 Task: Add Sprouts Organic Taco Seasoning Mix to the cart.
Action: Mouse pressed left at (27, 109)
Screenshot: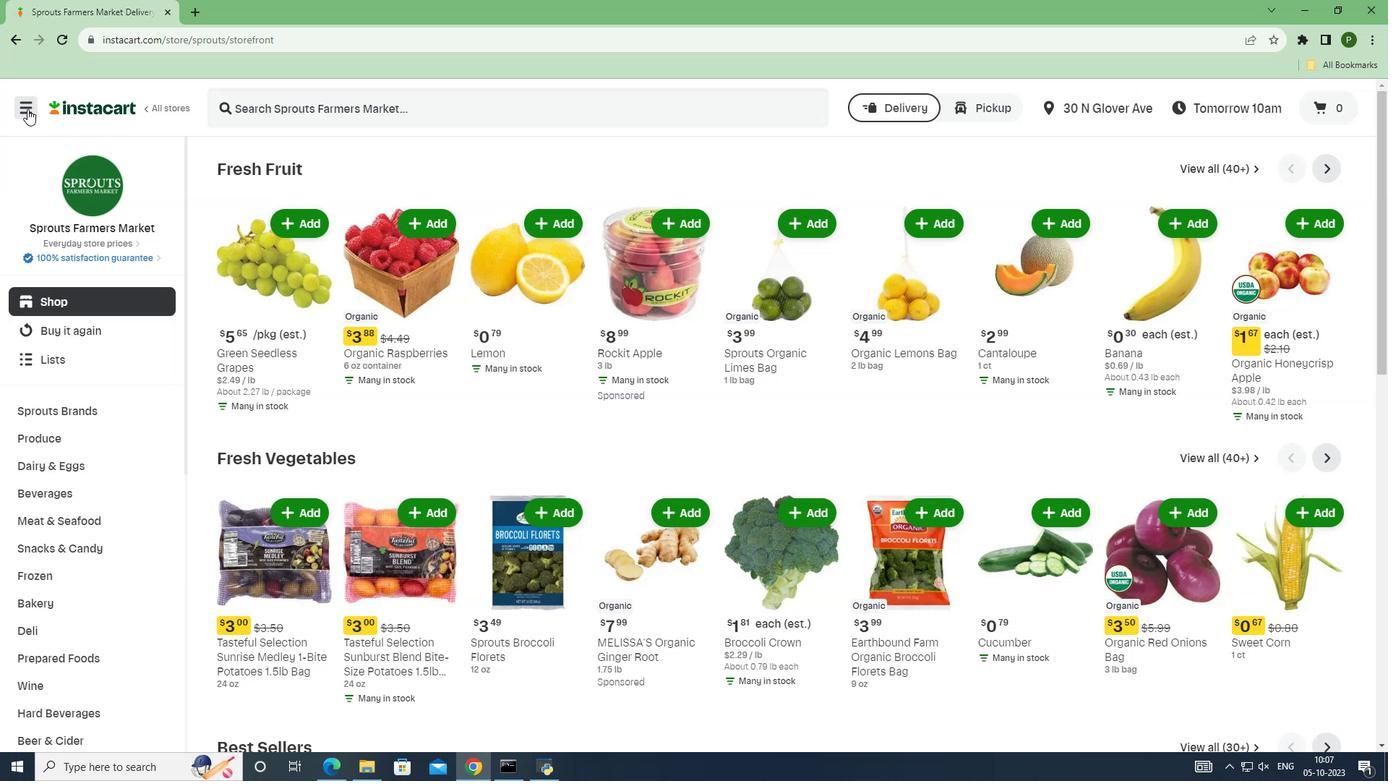 
Action: Mouse moved to (76, 409)
Screenshot: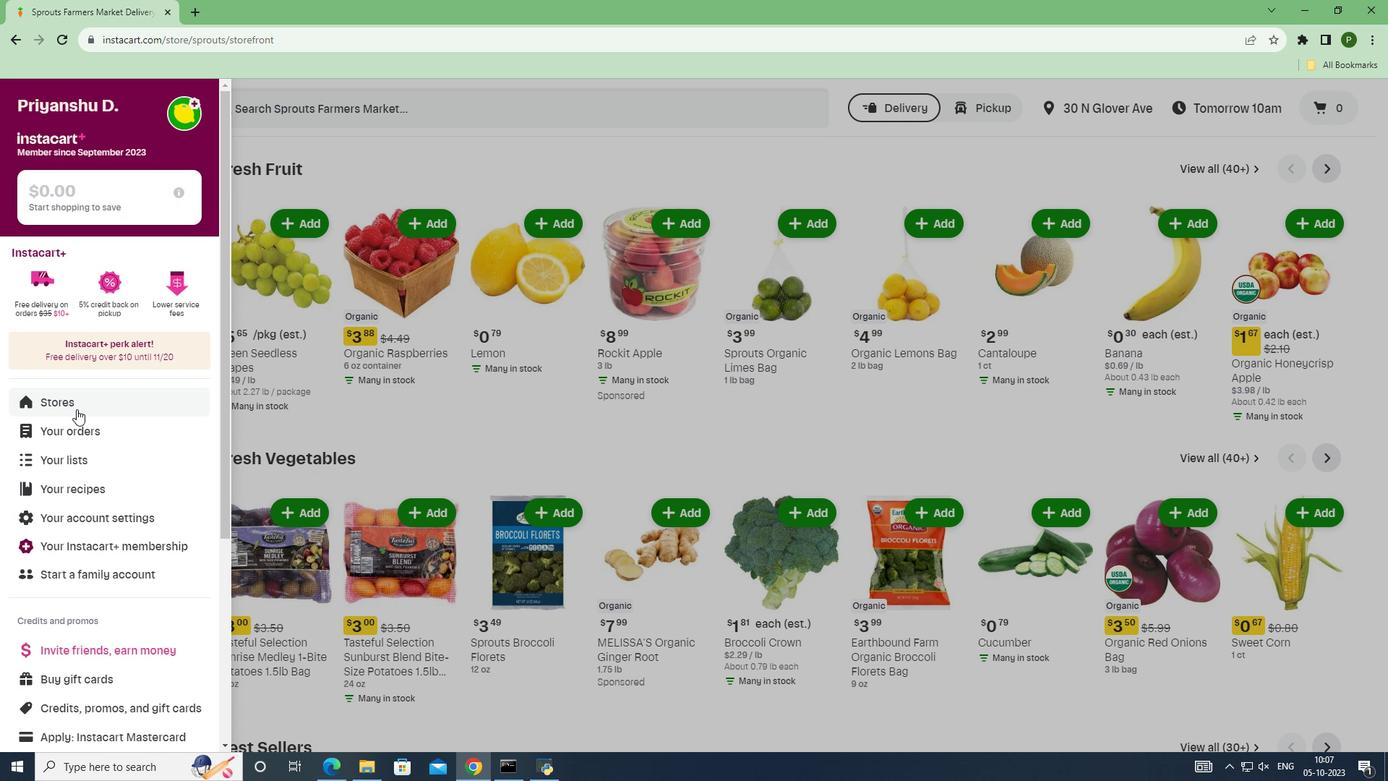 
Action: Mouse pressed left at (76, 409)
Screenshot: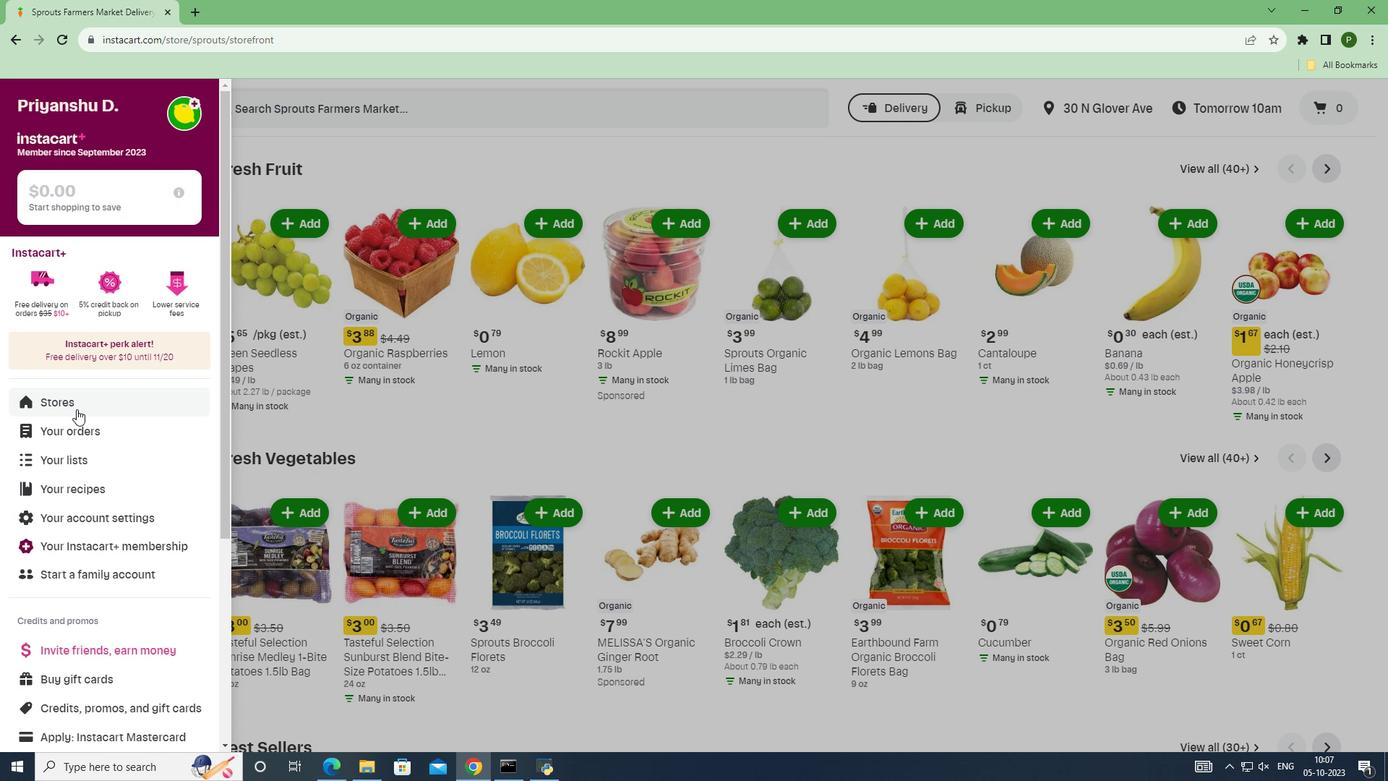 
Action: Mouse moved to (330, 172)
Screenshot: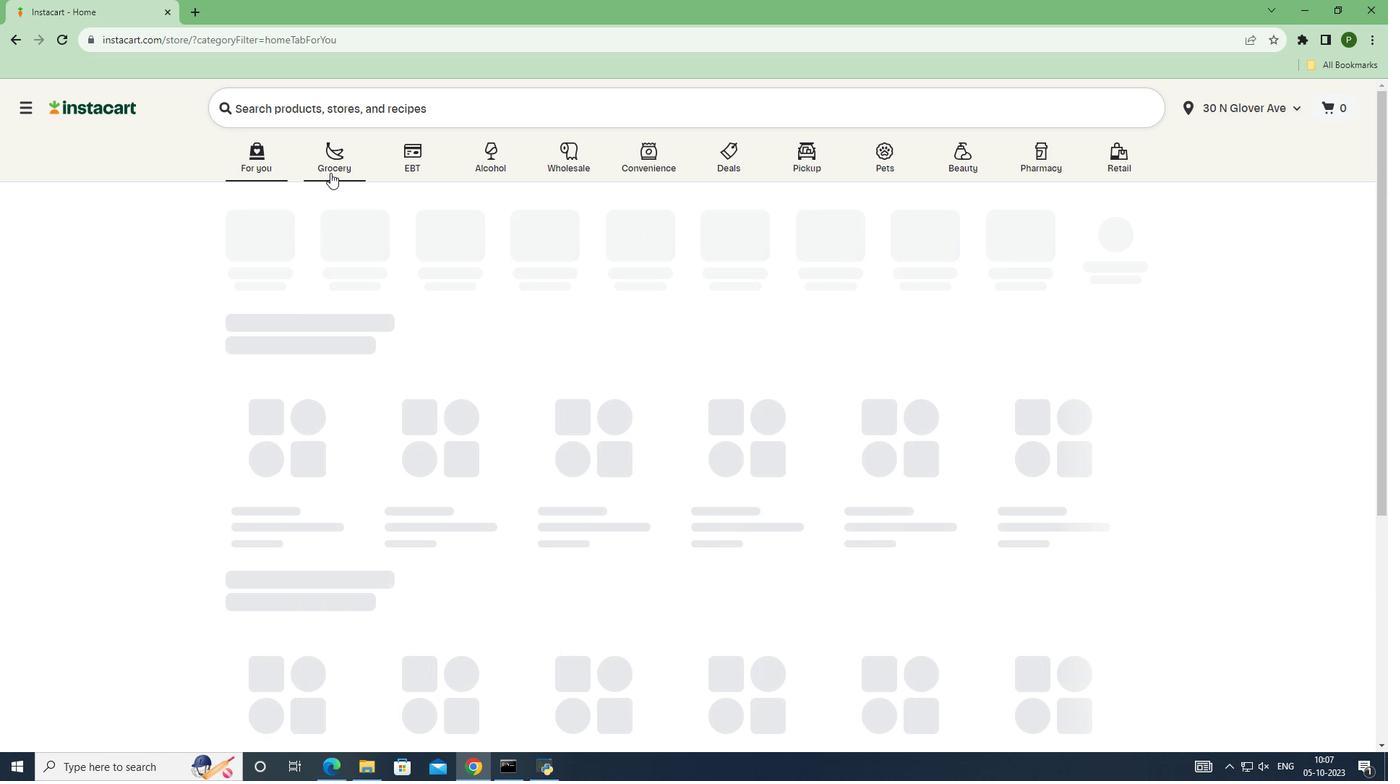 
Action: Mouse pressed left at (330, 172)
Screenshot: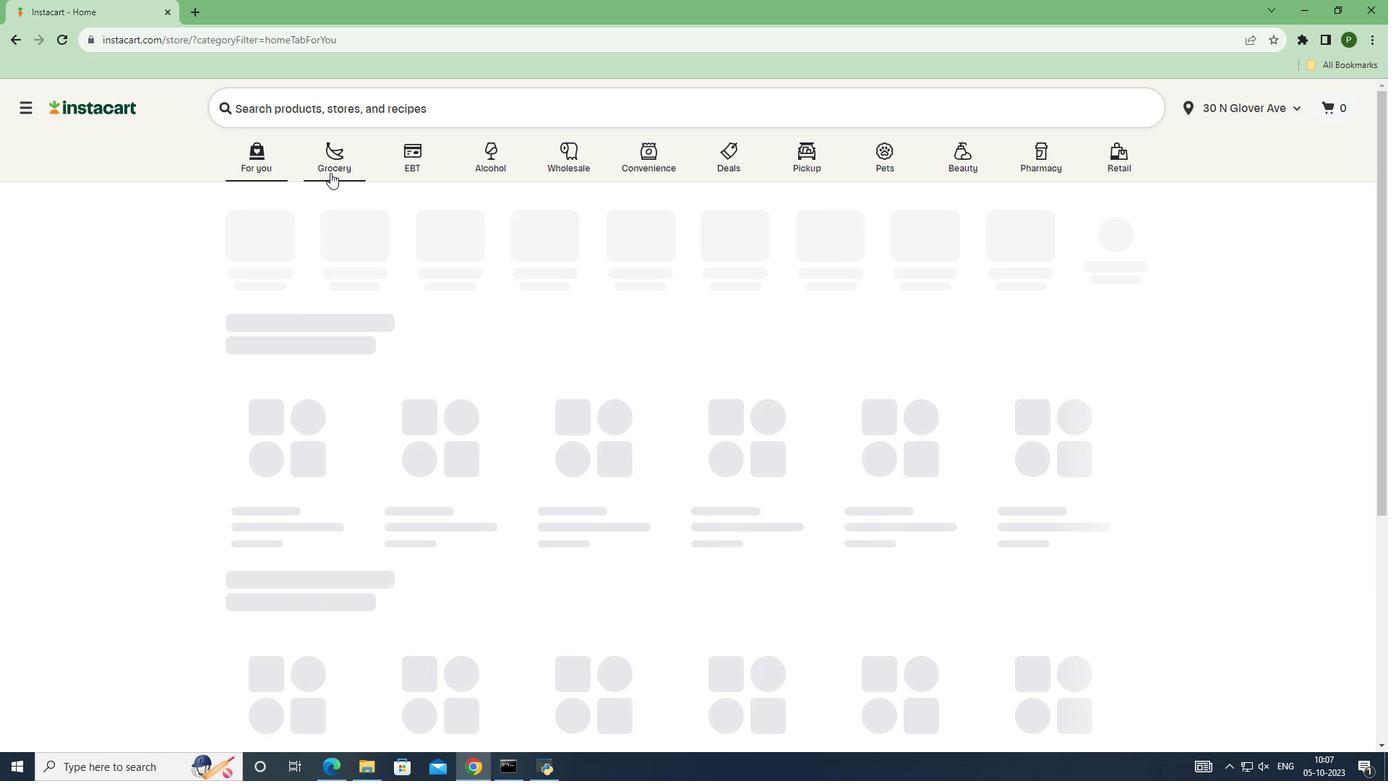 
Action: Mouse moved to (891, 327)
Screenshot: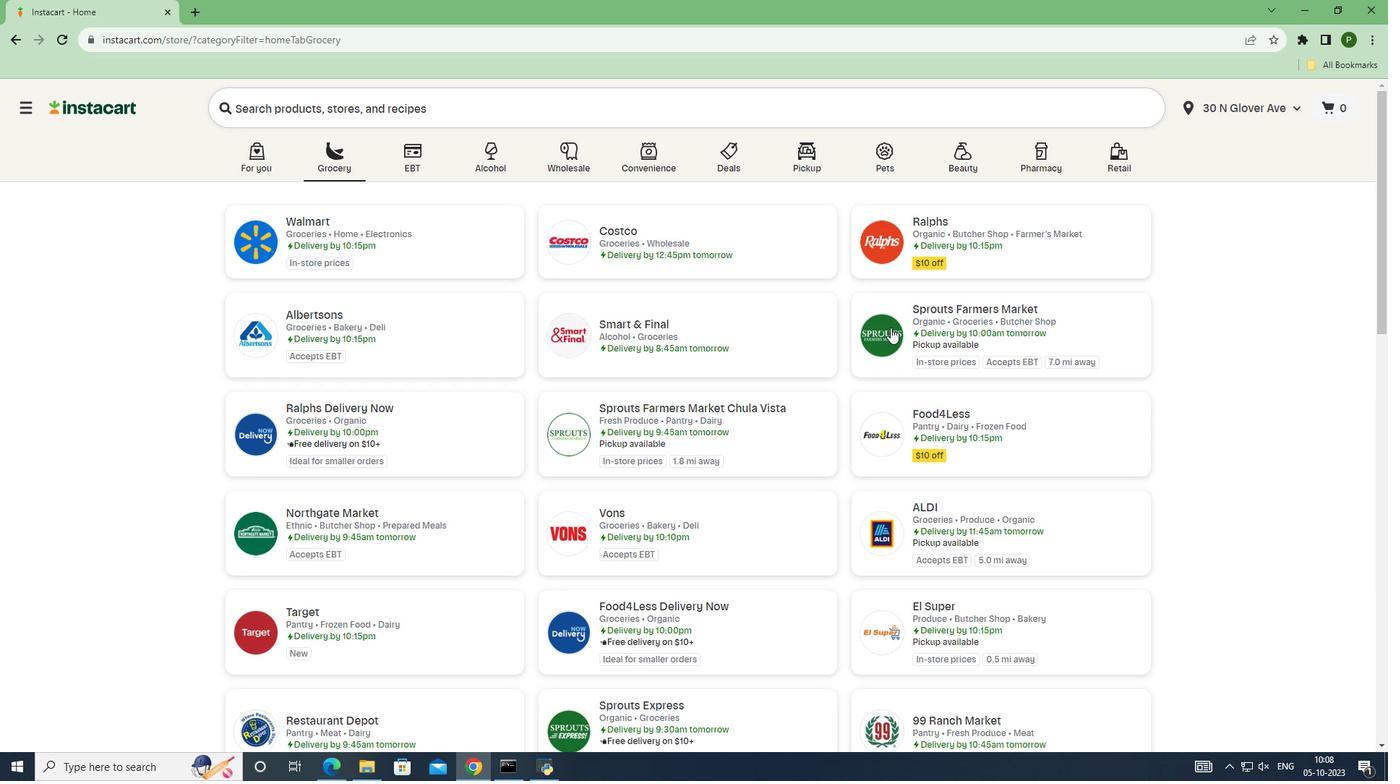 
Action: Mouse pressed left at (891, 327)
Screenshot: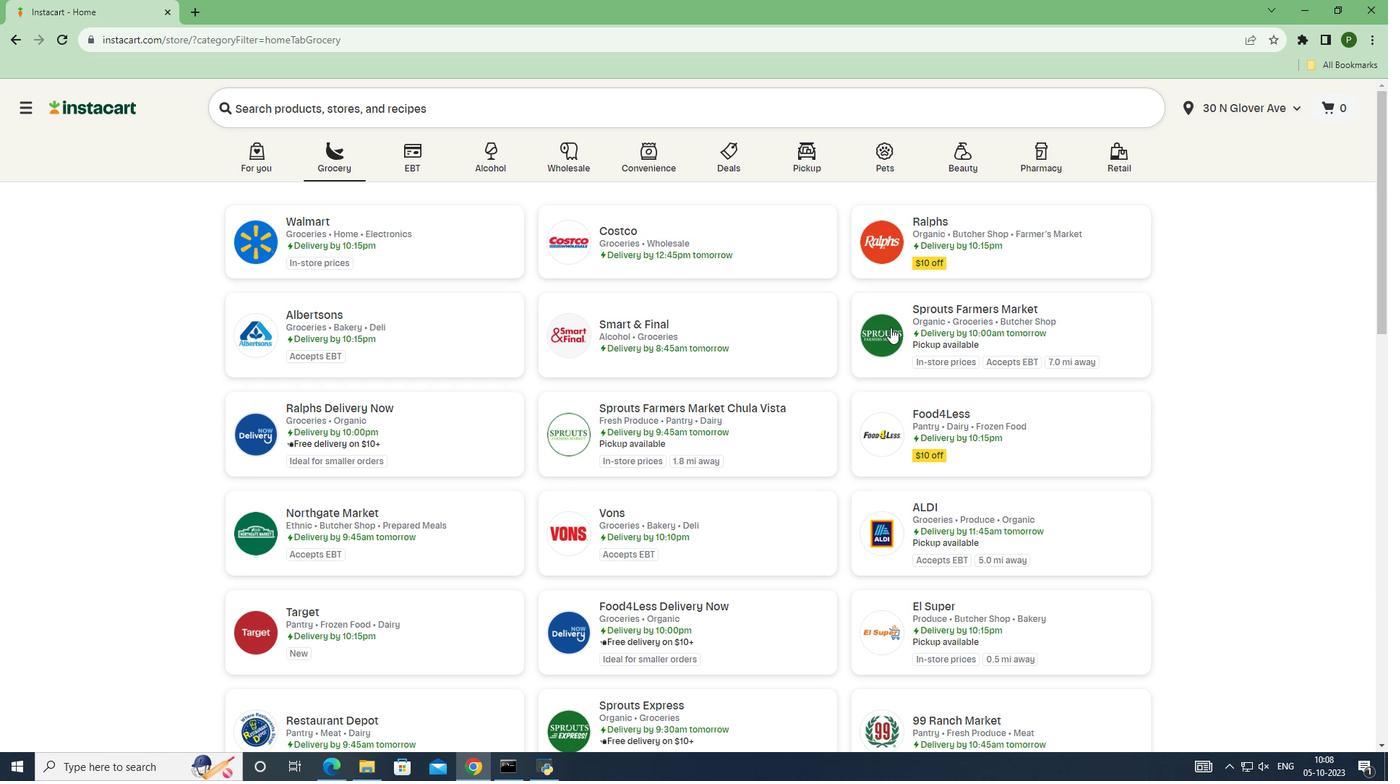 
Action: Mouse moved to (135, 409)
Screenshot: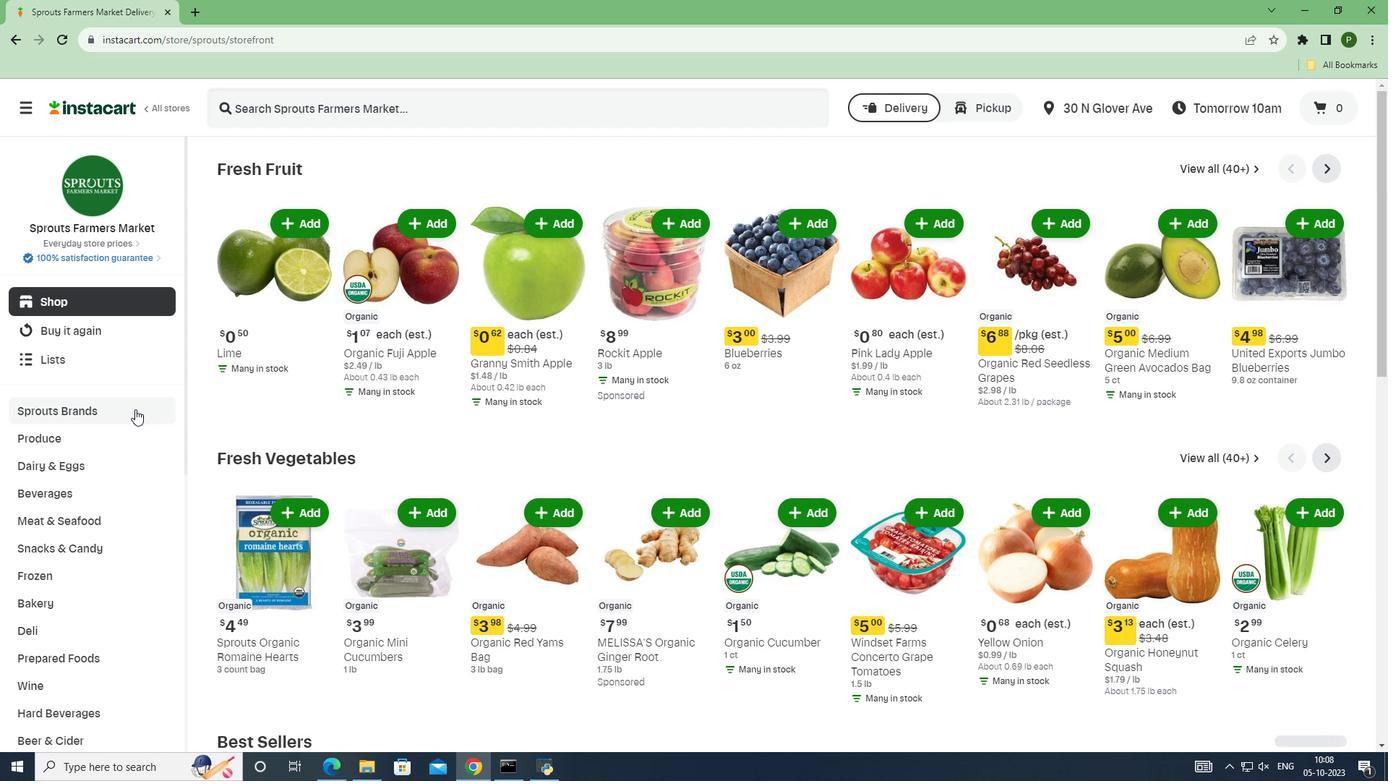 
Action: Mouse pressed left at (135, 409)
Screenshot: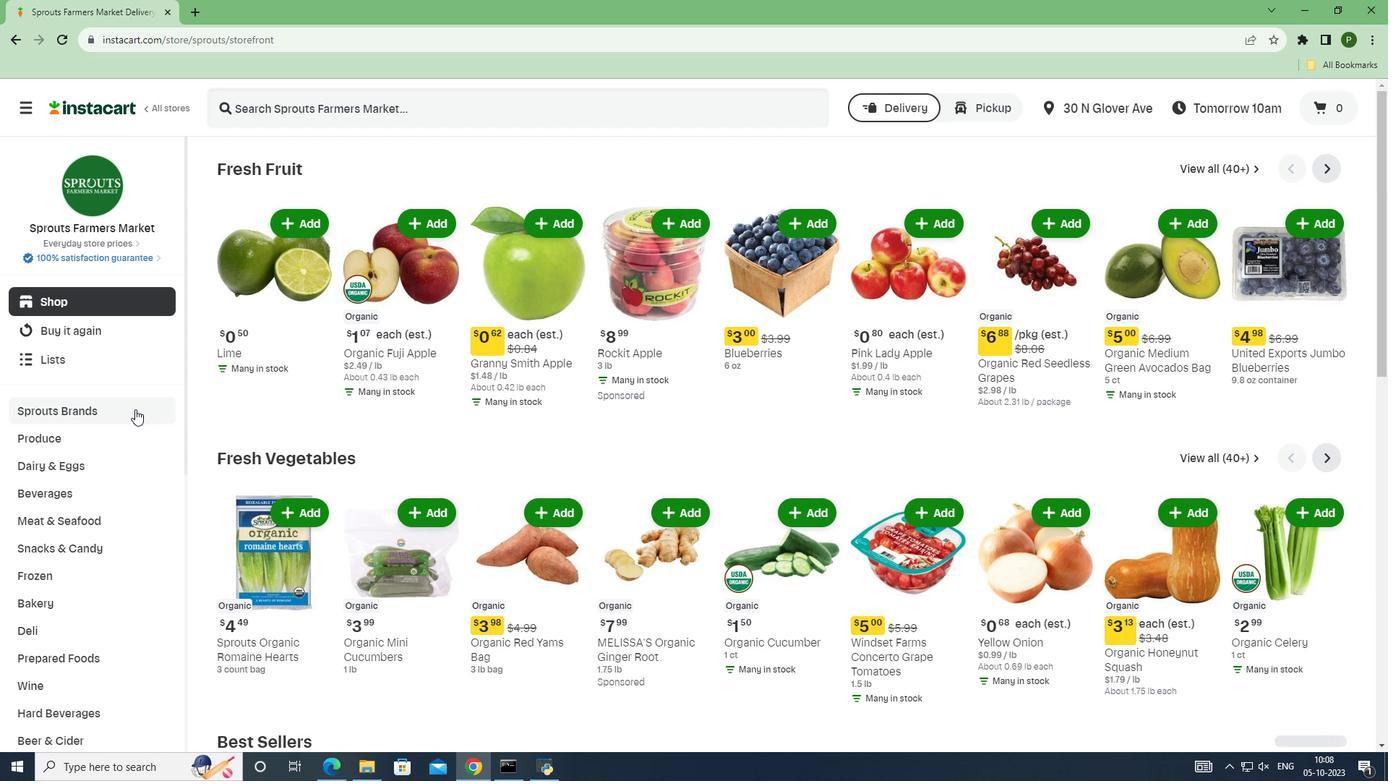
Action: Mouse moved to (96, 518)
Screenshot: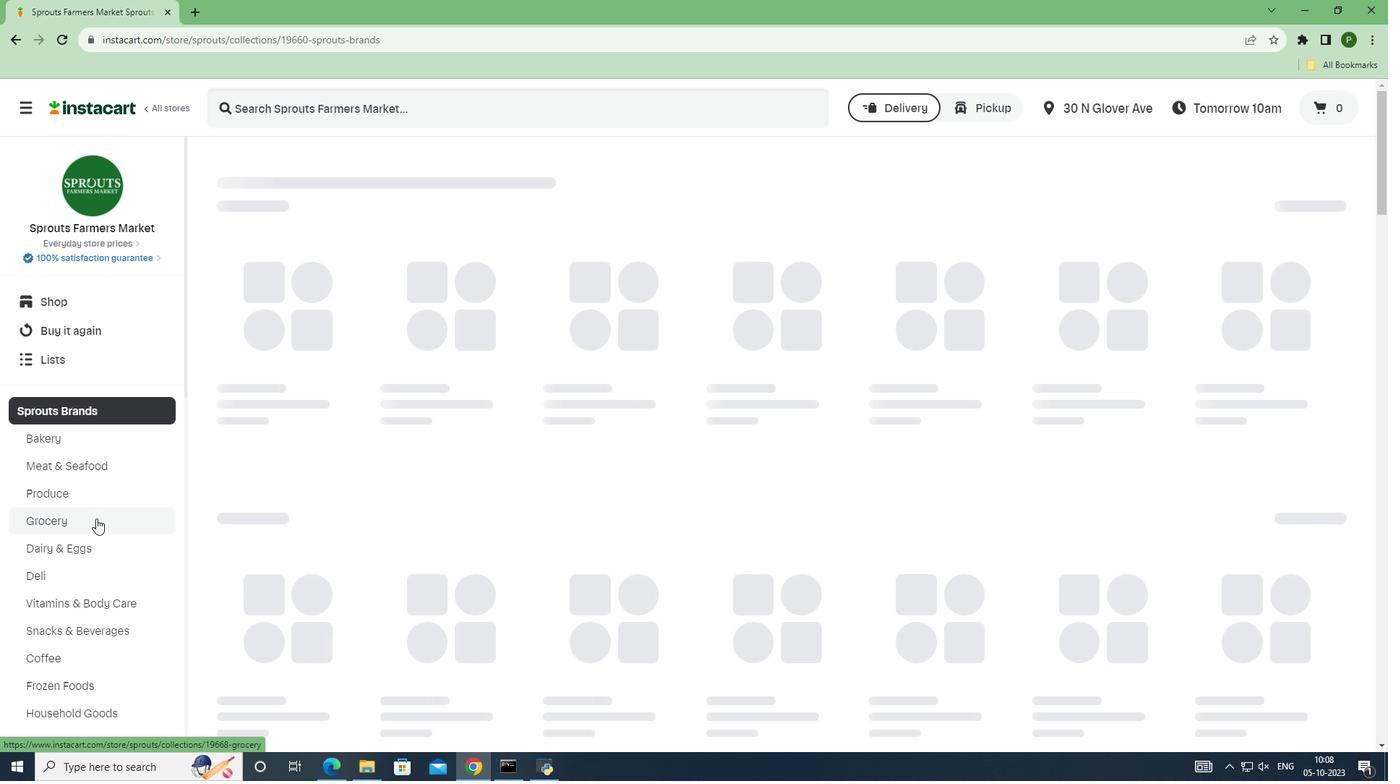
Action: Mouse pressed left at (96, 518)
Screenshot: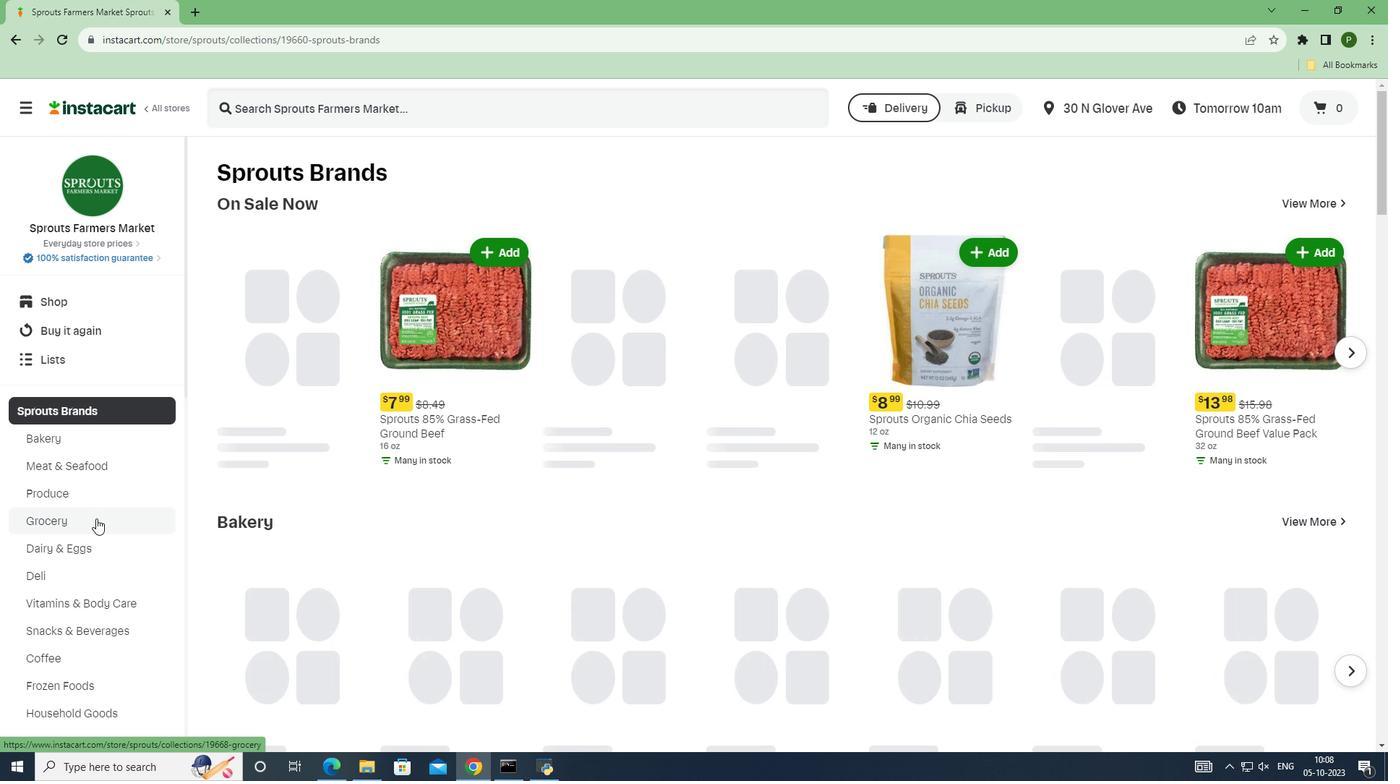 
Action: Mouse moved to (324, 308)
Screenshot: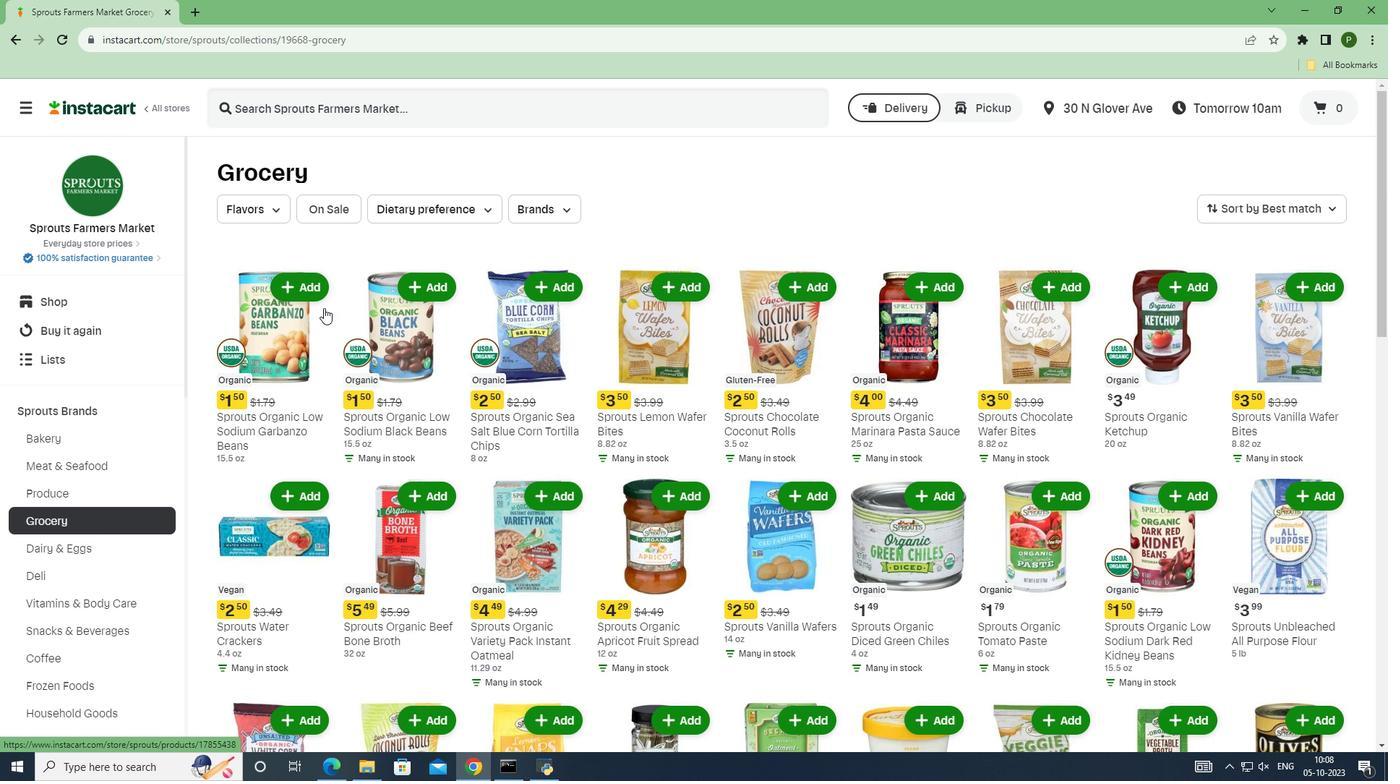
Action: Mouse scrolled (324, 307) with delta (0, 0)
Screenshot: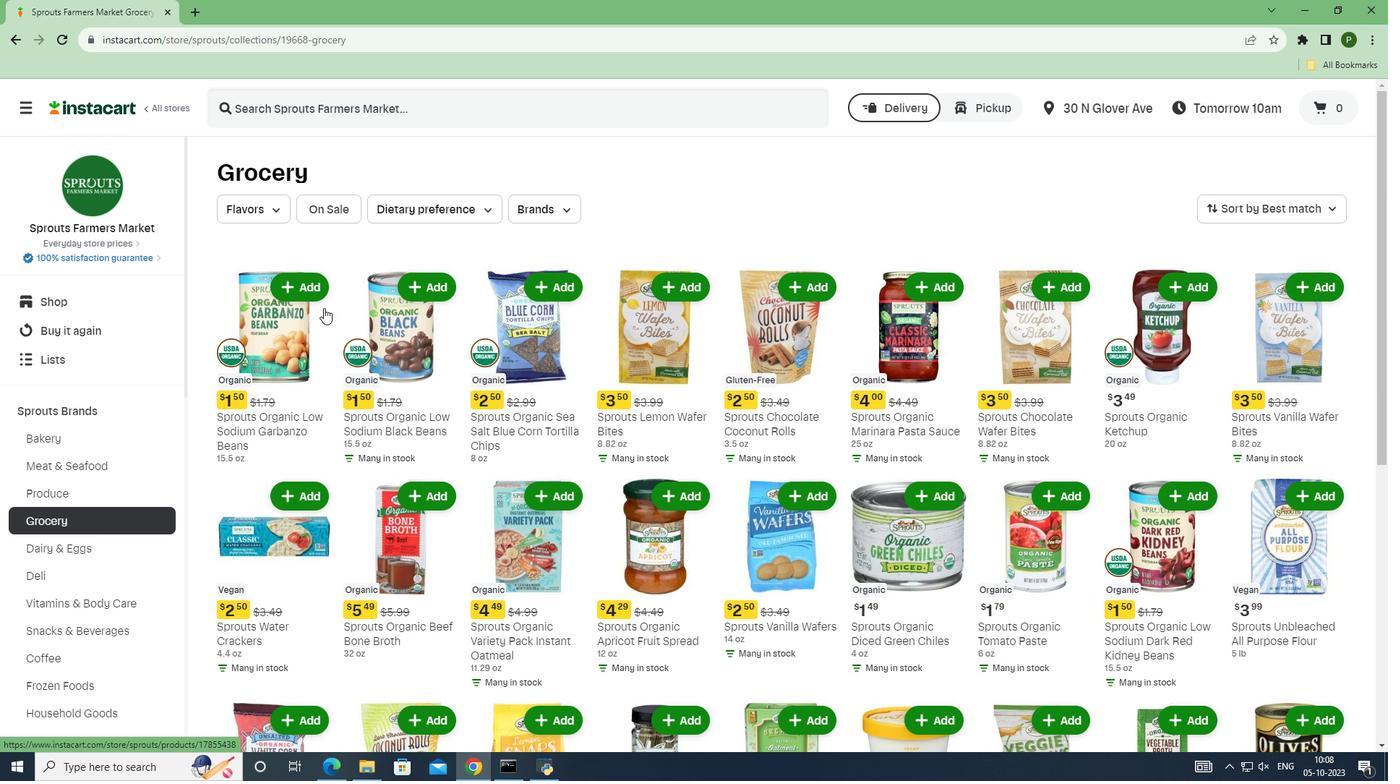 
Action: Mouse scrolled (324, 307) with delta (0, 0)
Screenshot: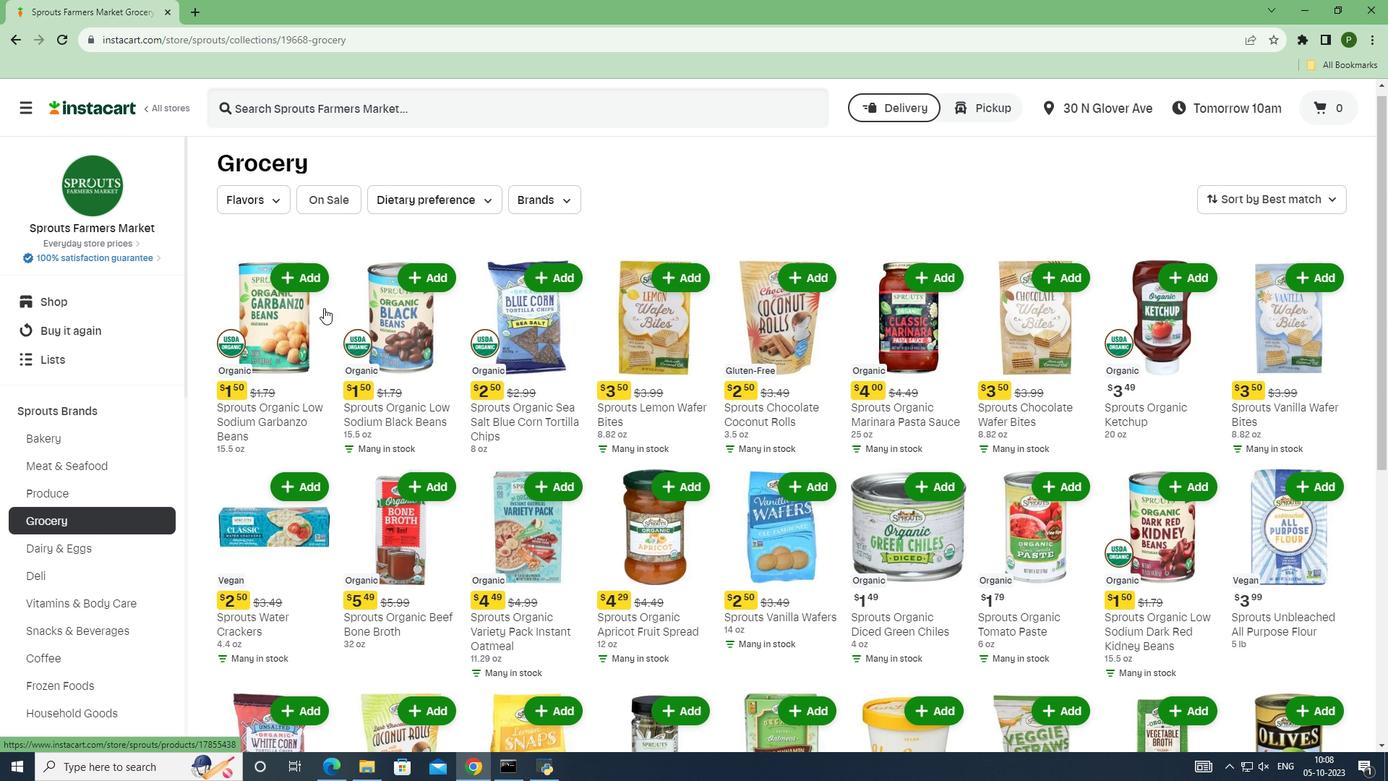 
Action: Mouse scrolled (324, 307) with delta (0, 0)
Screenshot: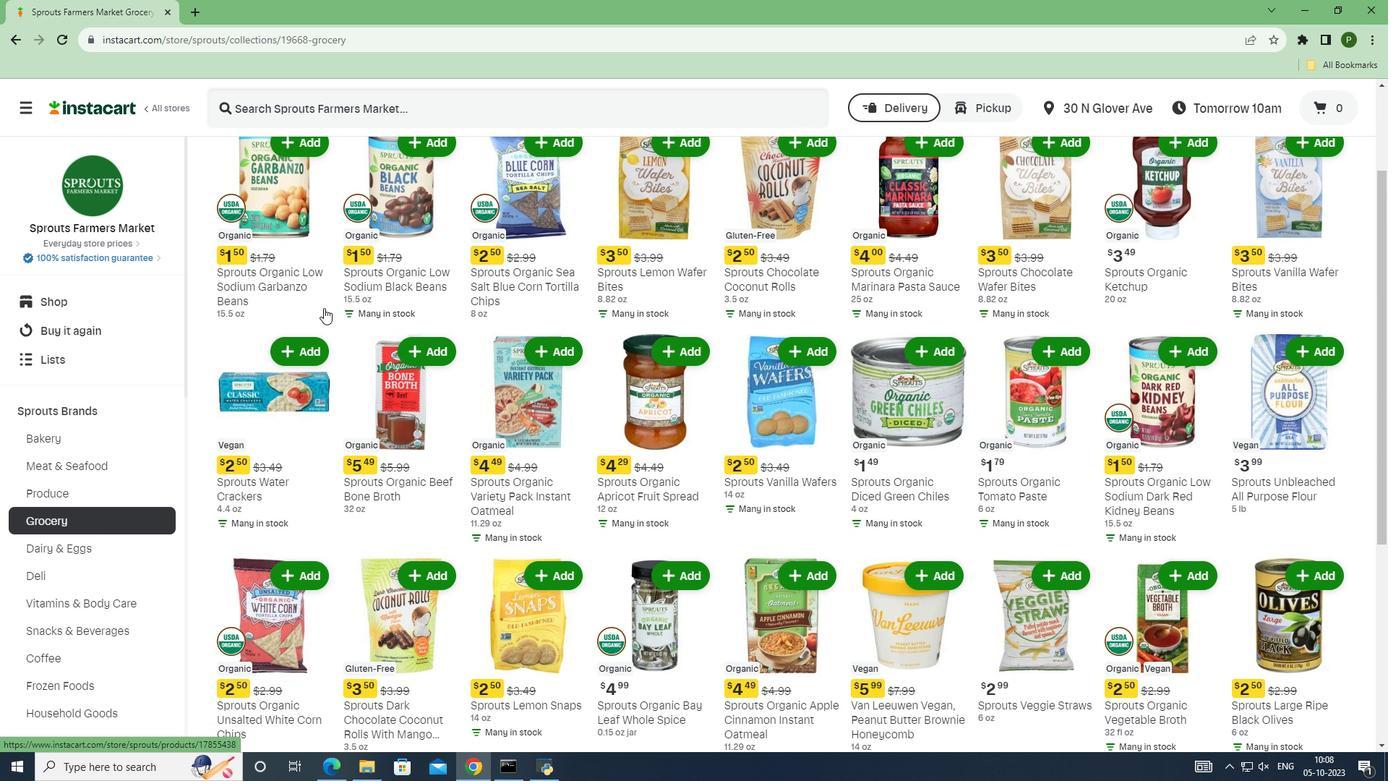 
Action: Mouse scrolled (324, 307) with delta (0, 0)
Screenshot: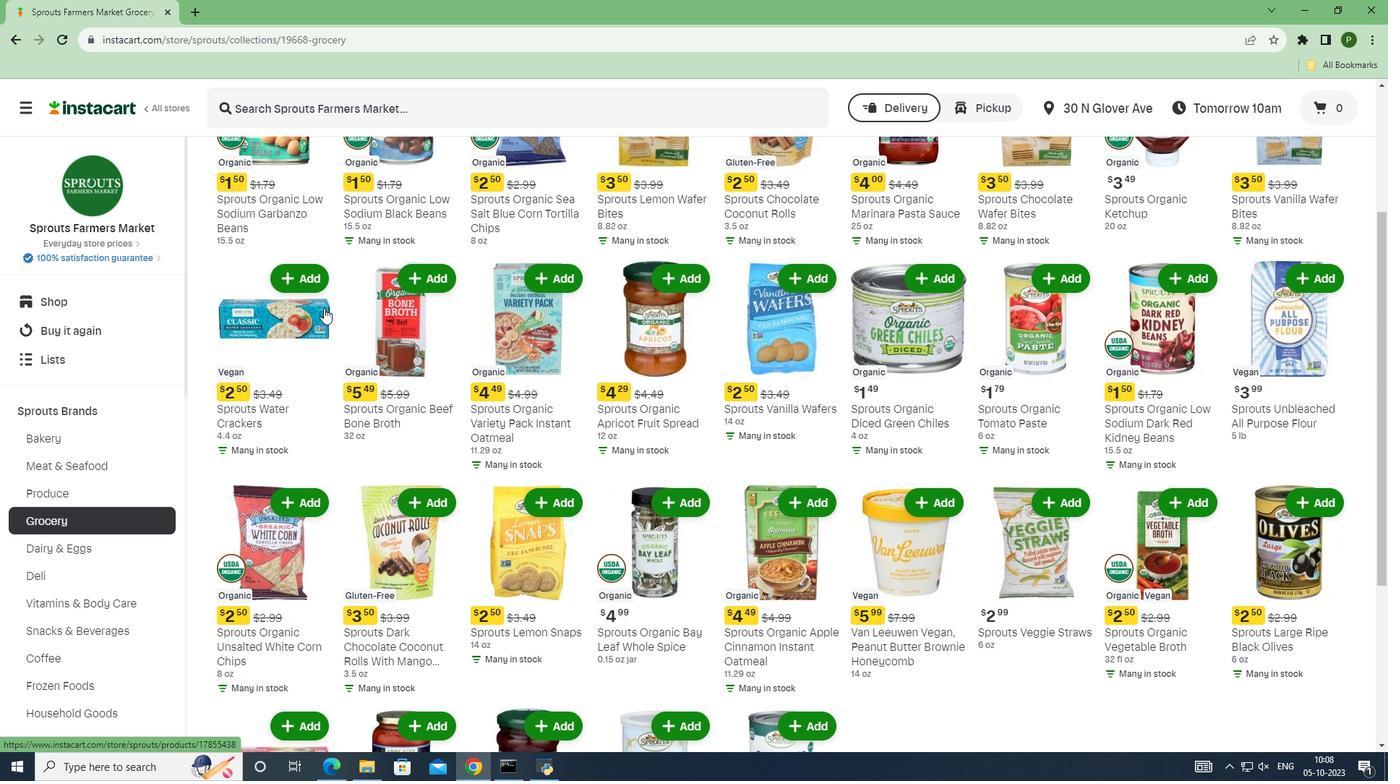 
Action: Mouse scrolled (324, 307) with delta (0, 0)
Screenshot: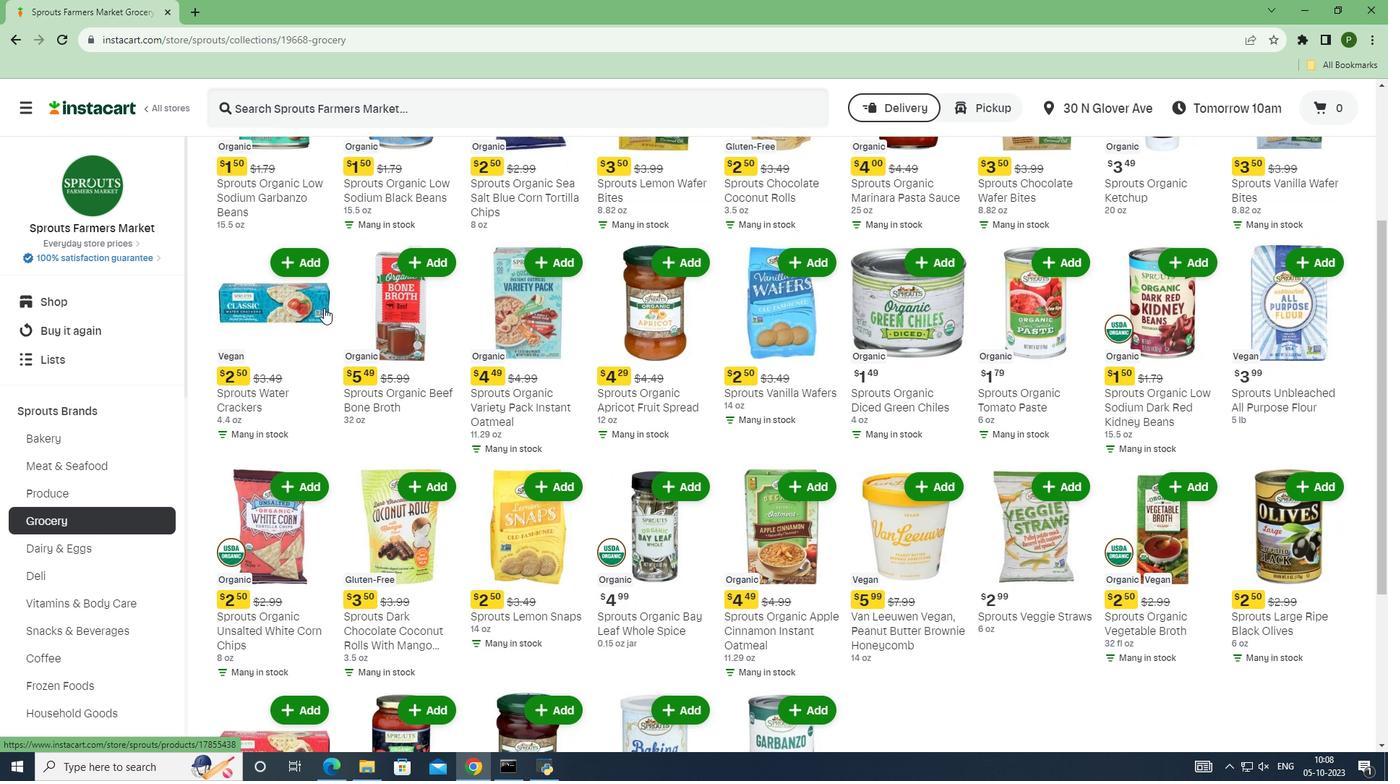 
Action: Mouse scrolled (324, 308) with delta (0, 0)
Screenshot: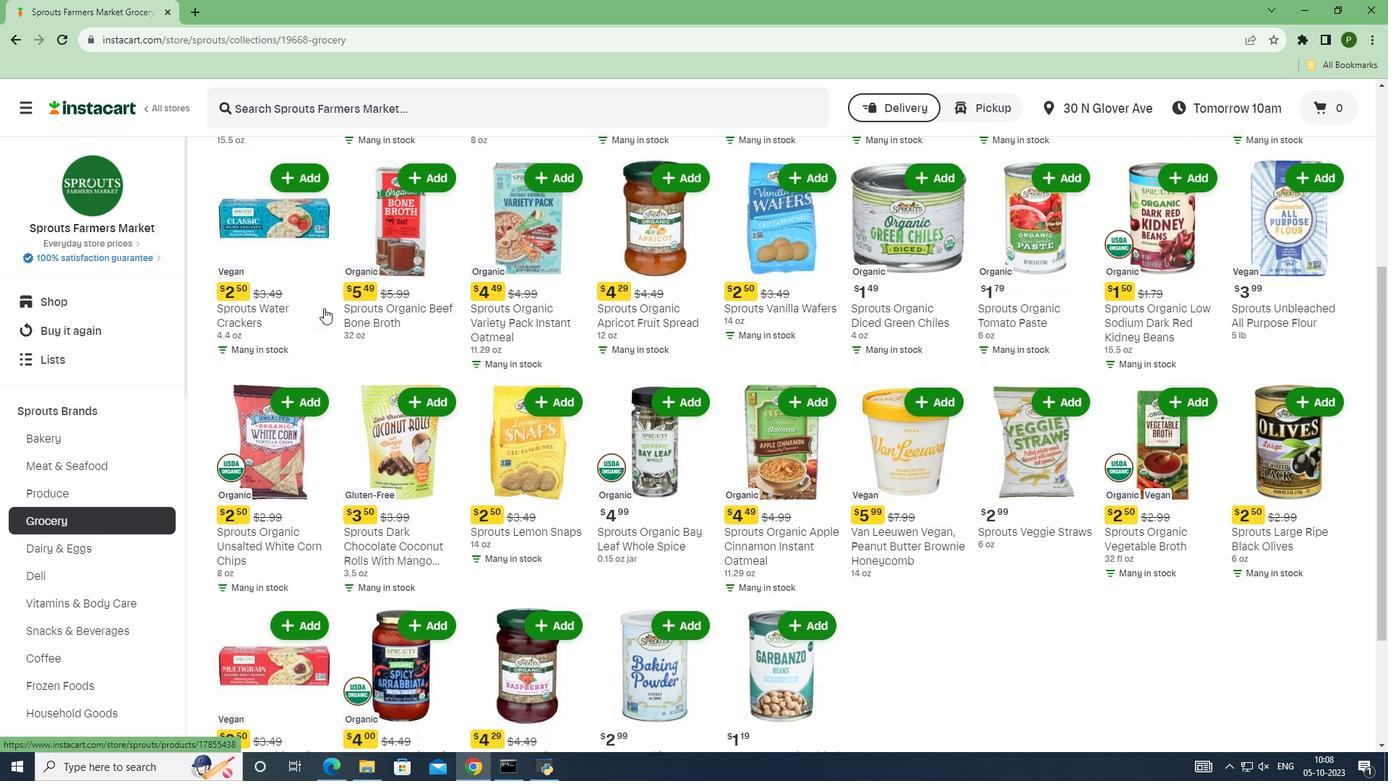 
Action: Mouse scrolled (324, 307) with delta (0, 0)
Screenshot: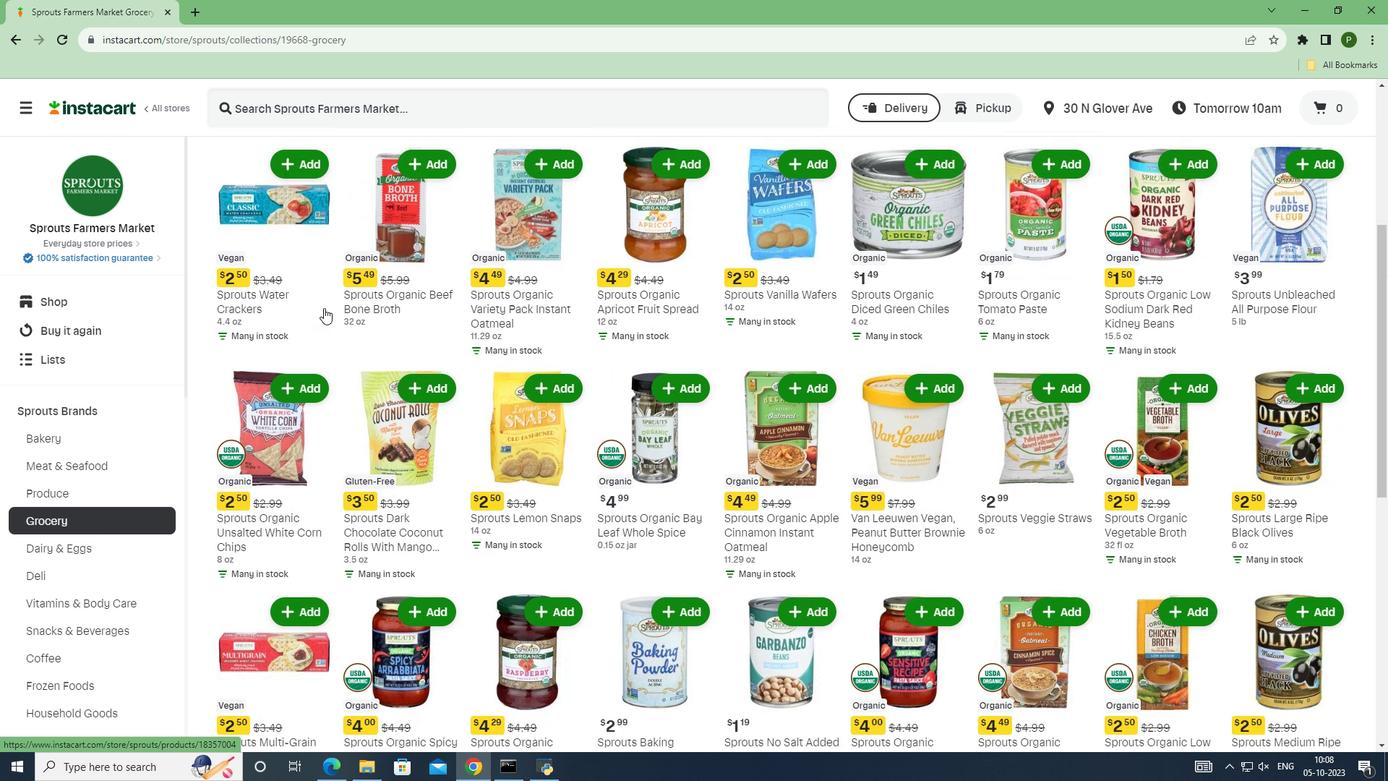 
Action: Mouse scrolled (324, 307) with delta (0, 0)
Screenshot: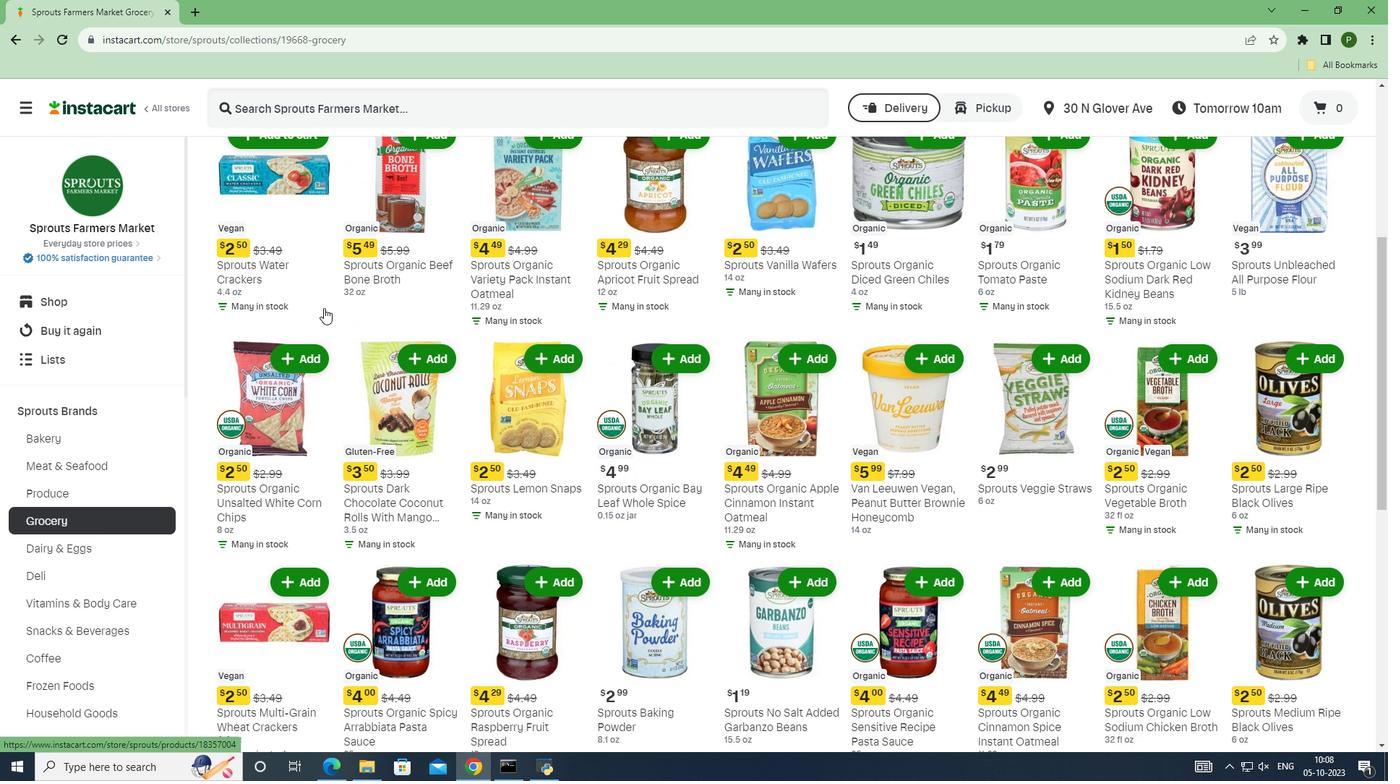 
Action: Mouse scrolled (324, 307) with delta (0, 0)
Screenshot: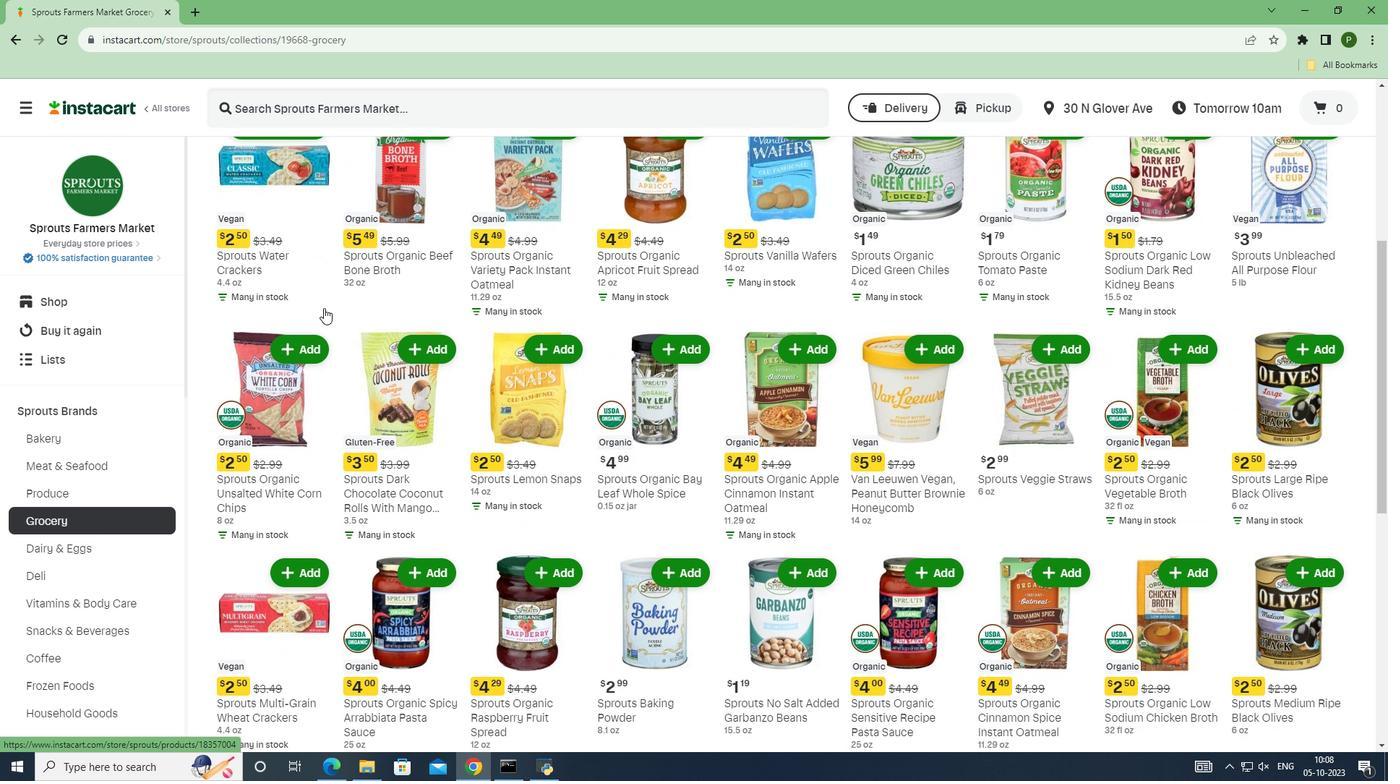 
Action: Mouse scrolled (324, 307) with delta (0, 0)
Screenshot: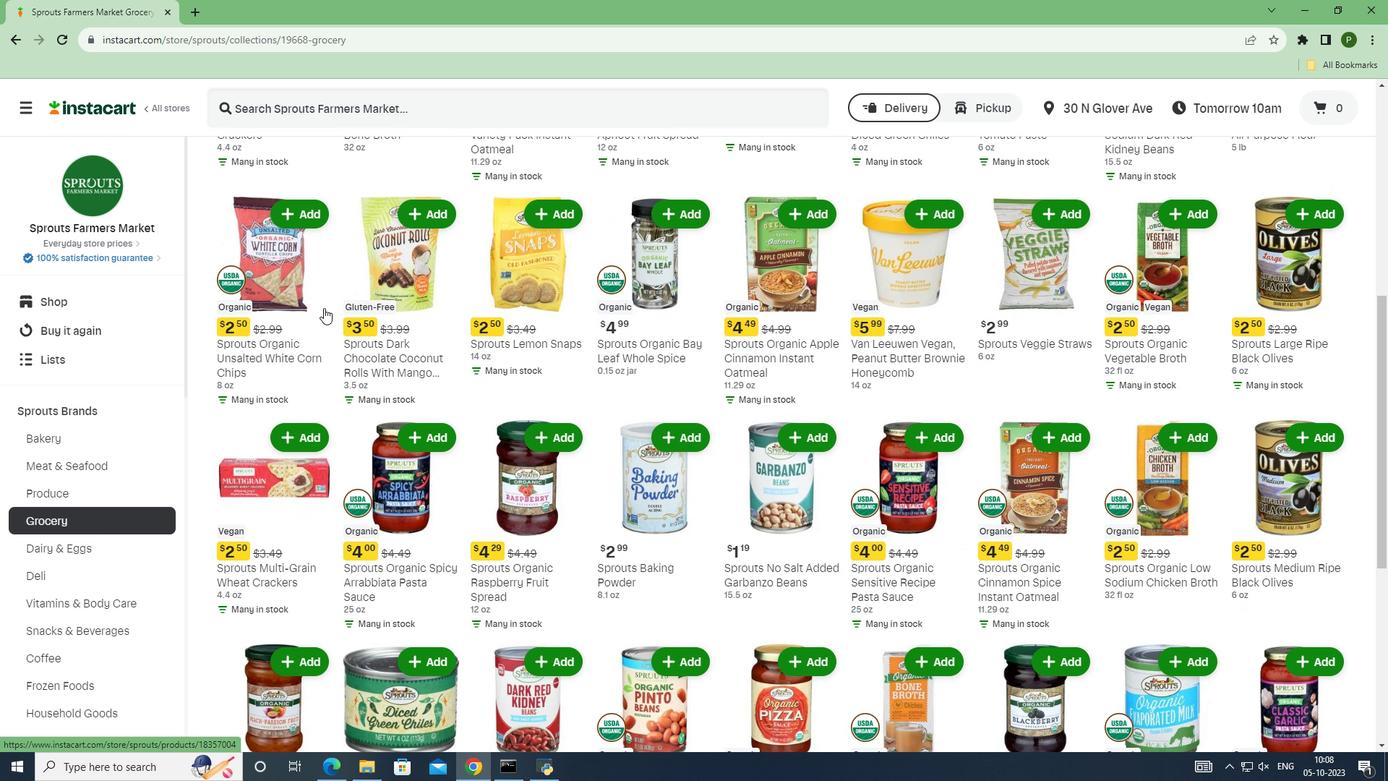 
Action: Mouse scrolled (324, 307) with delta (0, 0)
Screenshot: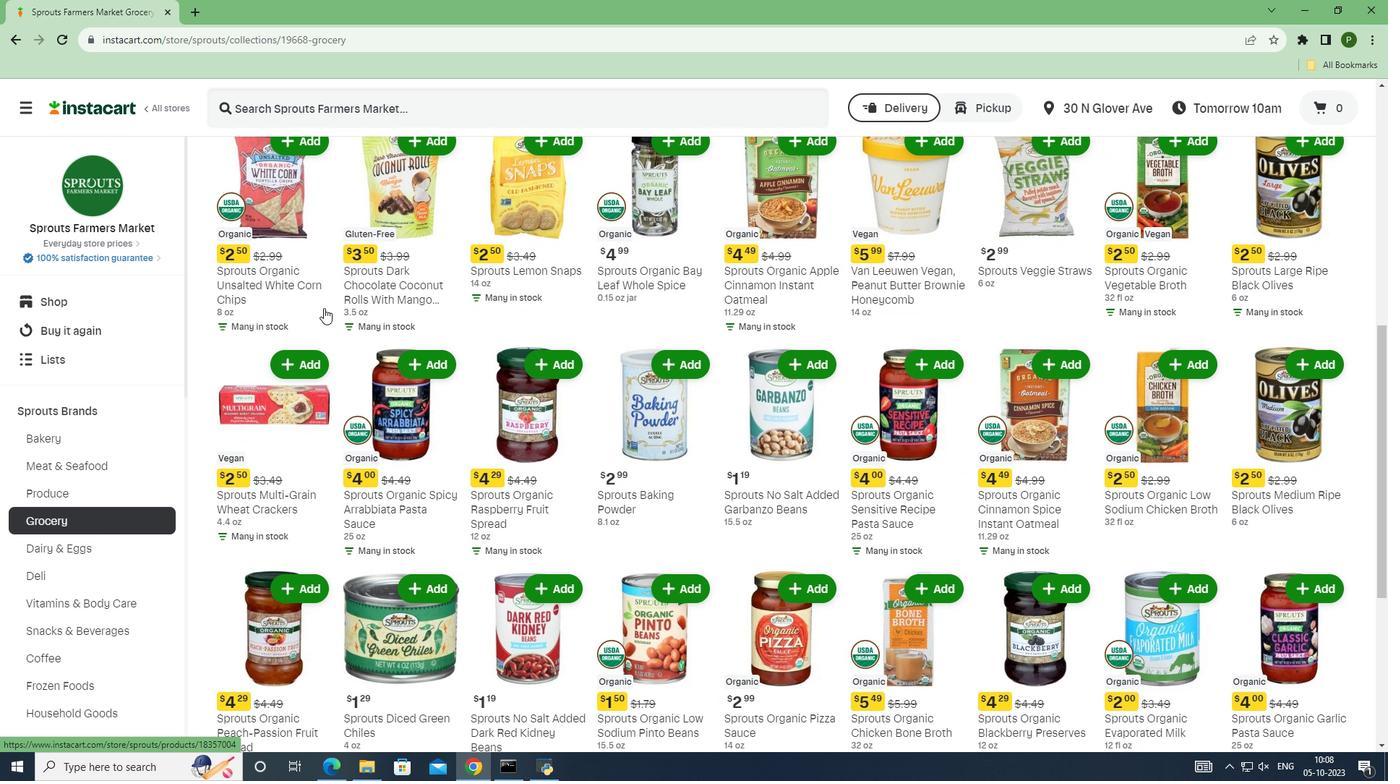 
Action: Mouse scrolled (324, 307) with delta (0, 0)
Screenshot: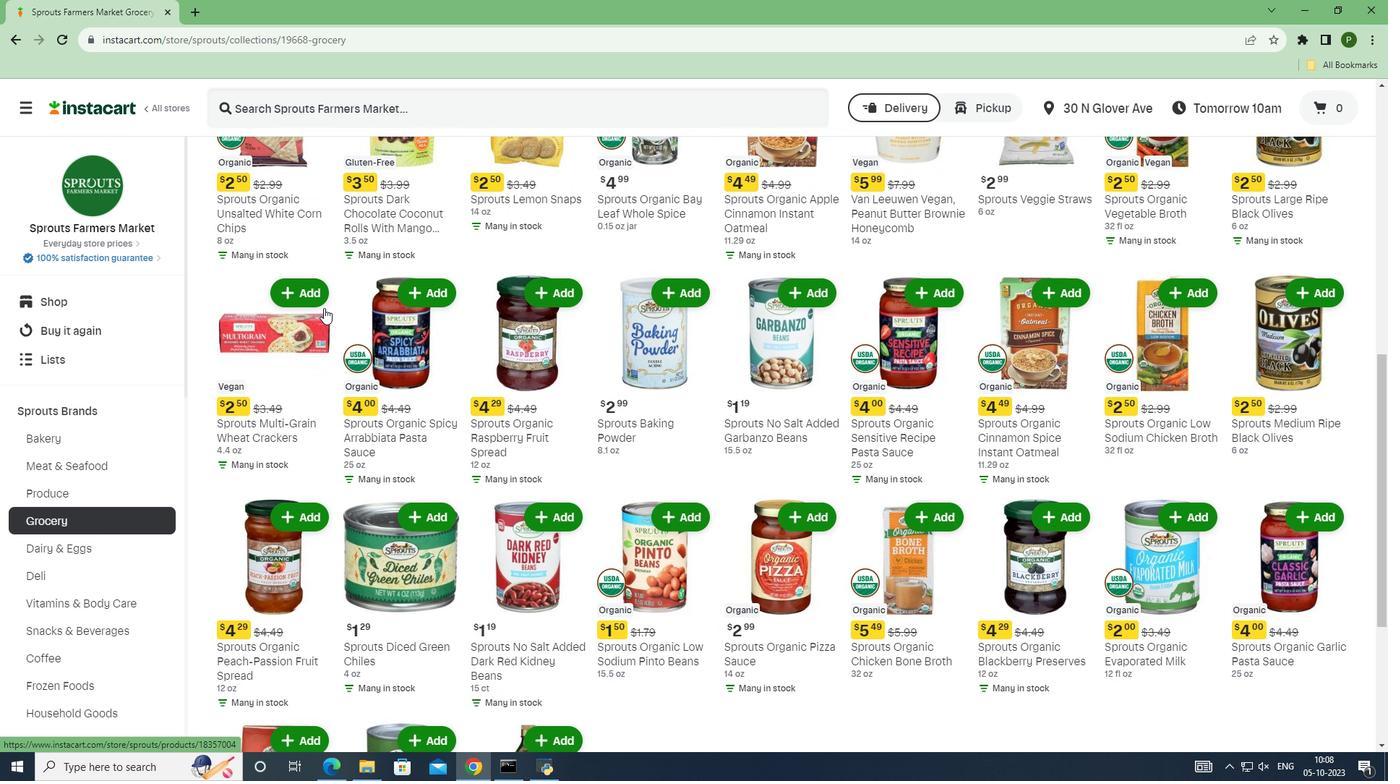 
Action: Mouse scrolled (324, 307) with delta (0, 0)
Screenshot: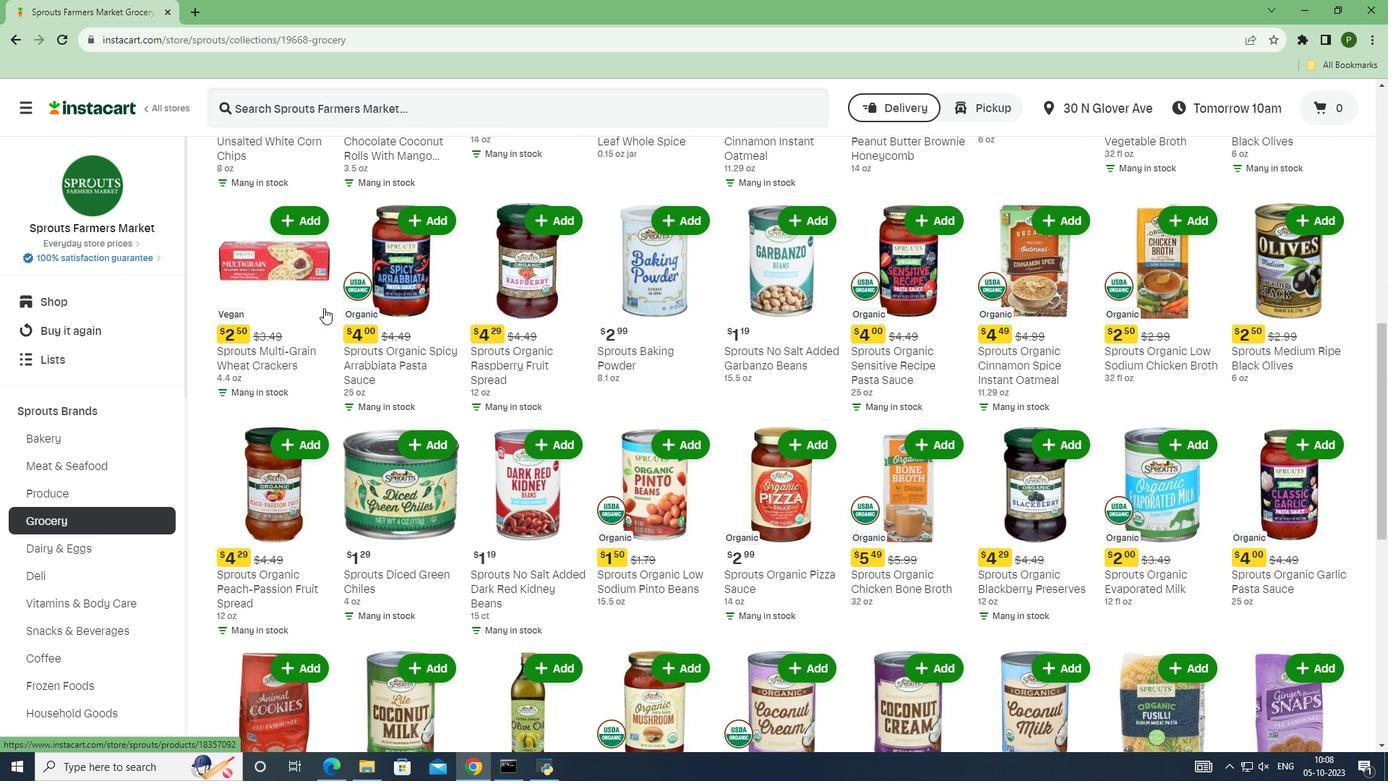 
Action: Mouse scrolled (324, 307) with delta (0, 0)
Screenshot: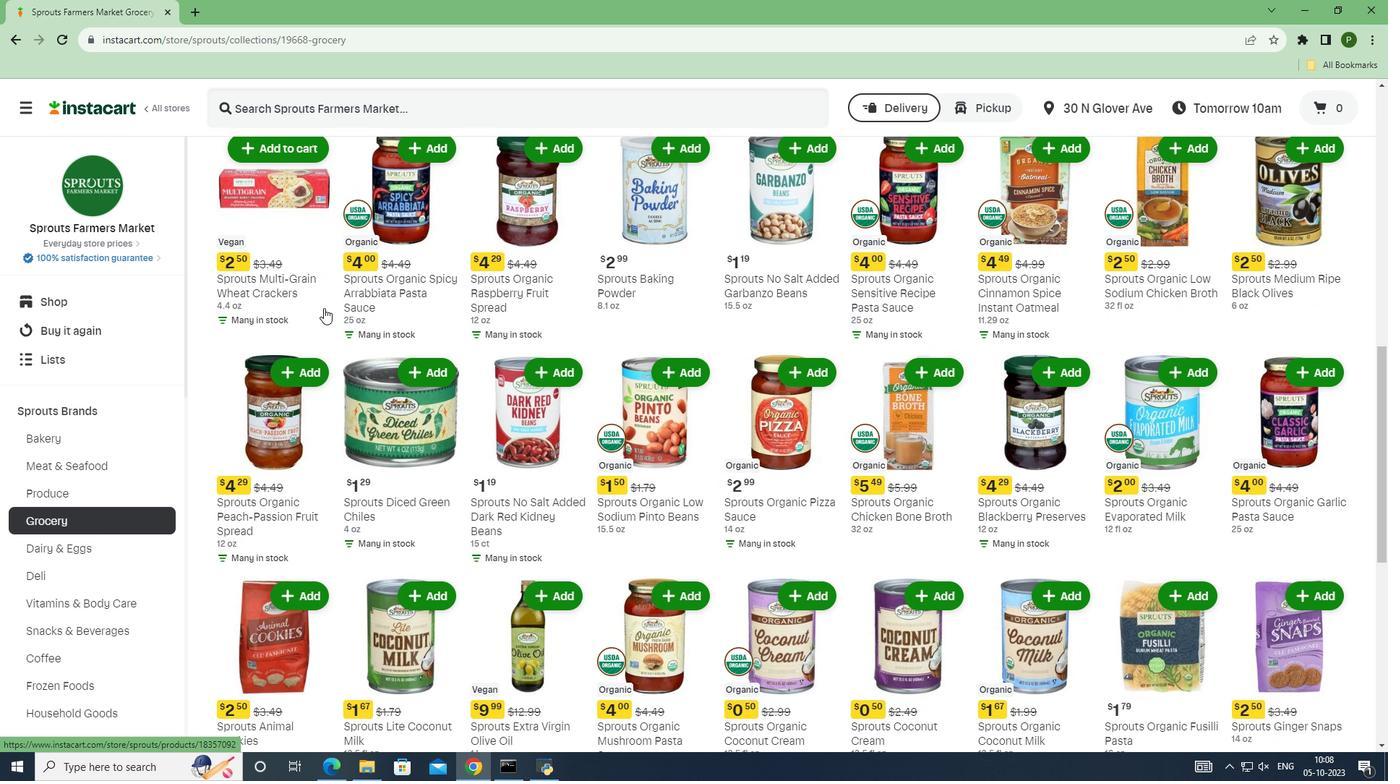 
Action: Mouse scrolled (324, 307) with delta (0, 0)
Screenshot: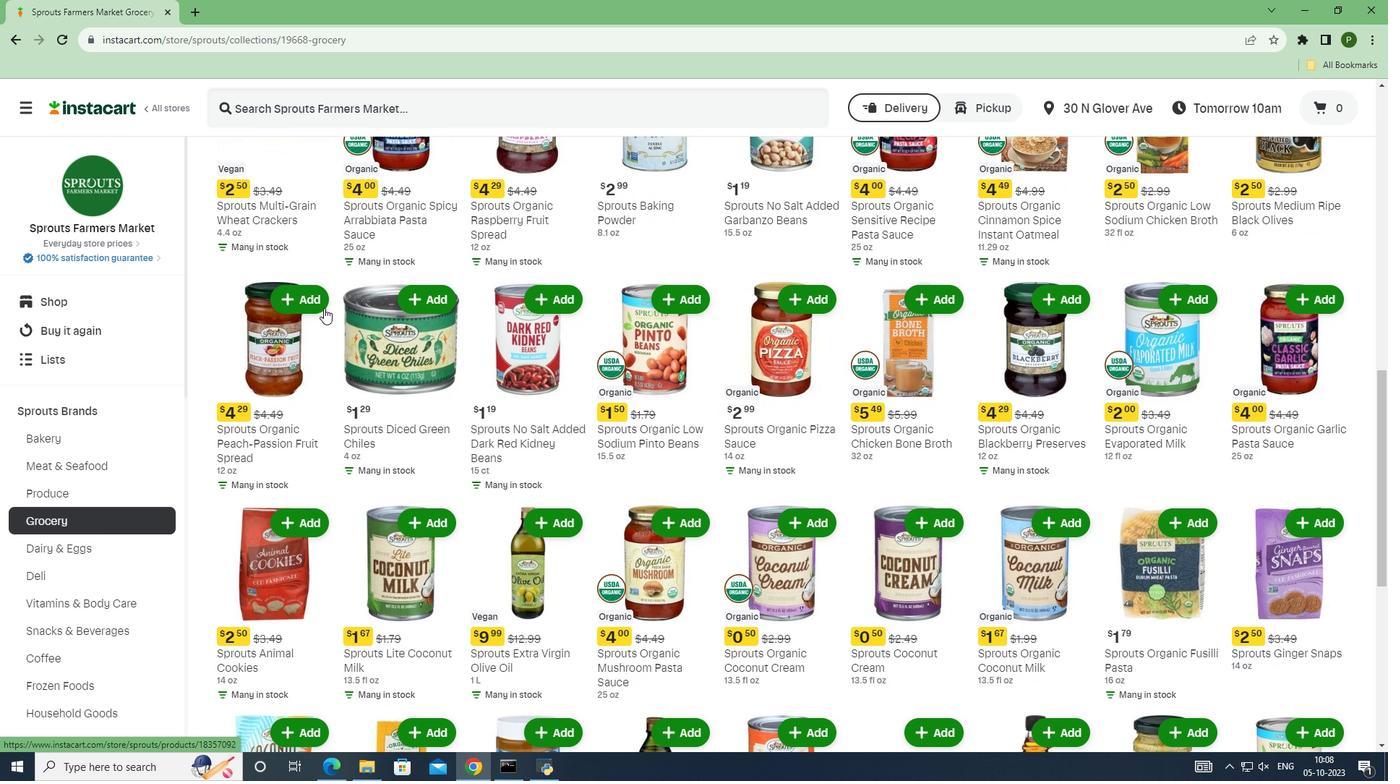 
Action: Mouse scrolled (324, 307) with delta (0, 0)
Screenshot: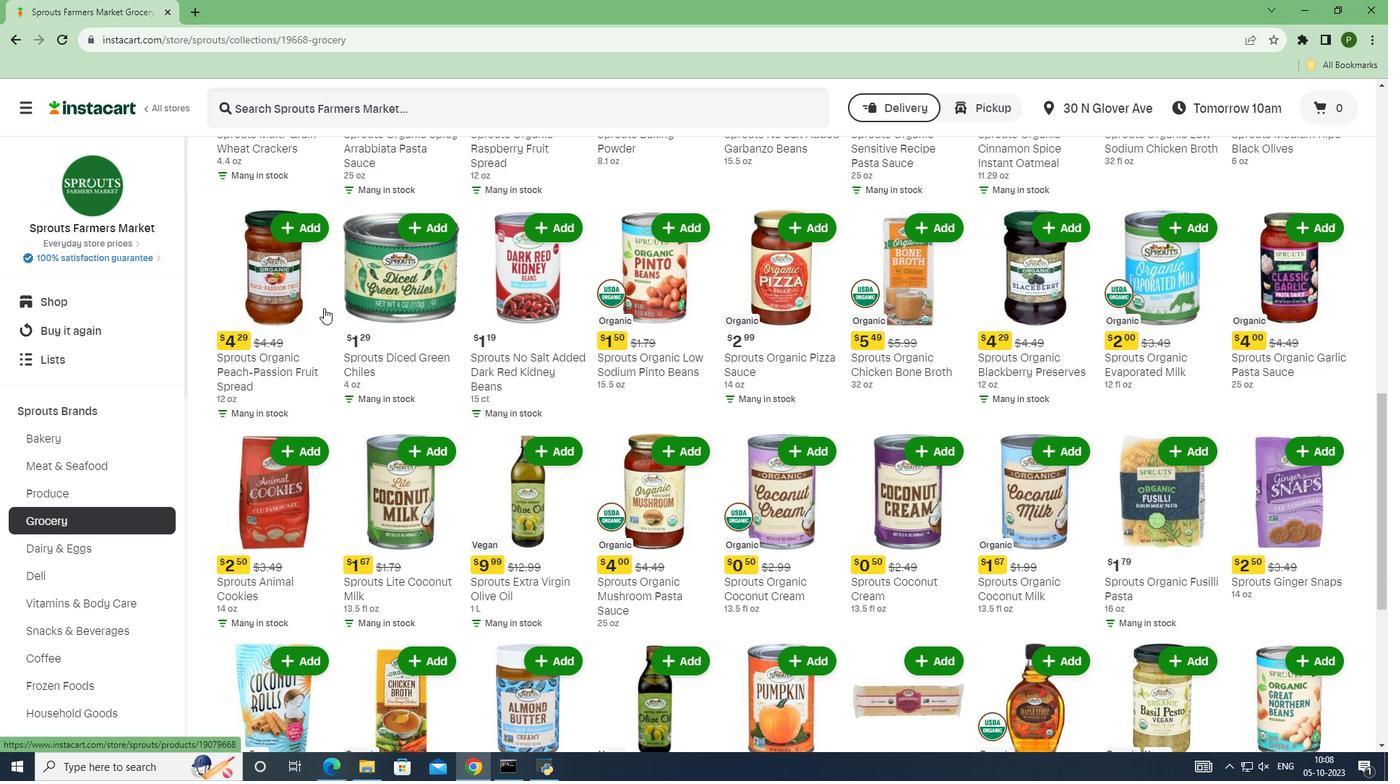 
Action: Mouse scrolled (324, 307) with delta (0, 0)
Screenshot: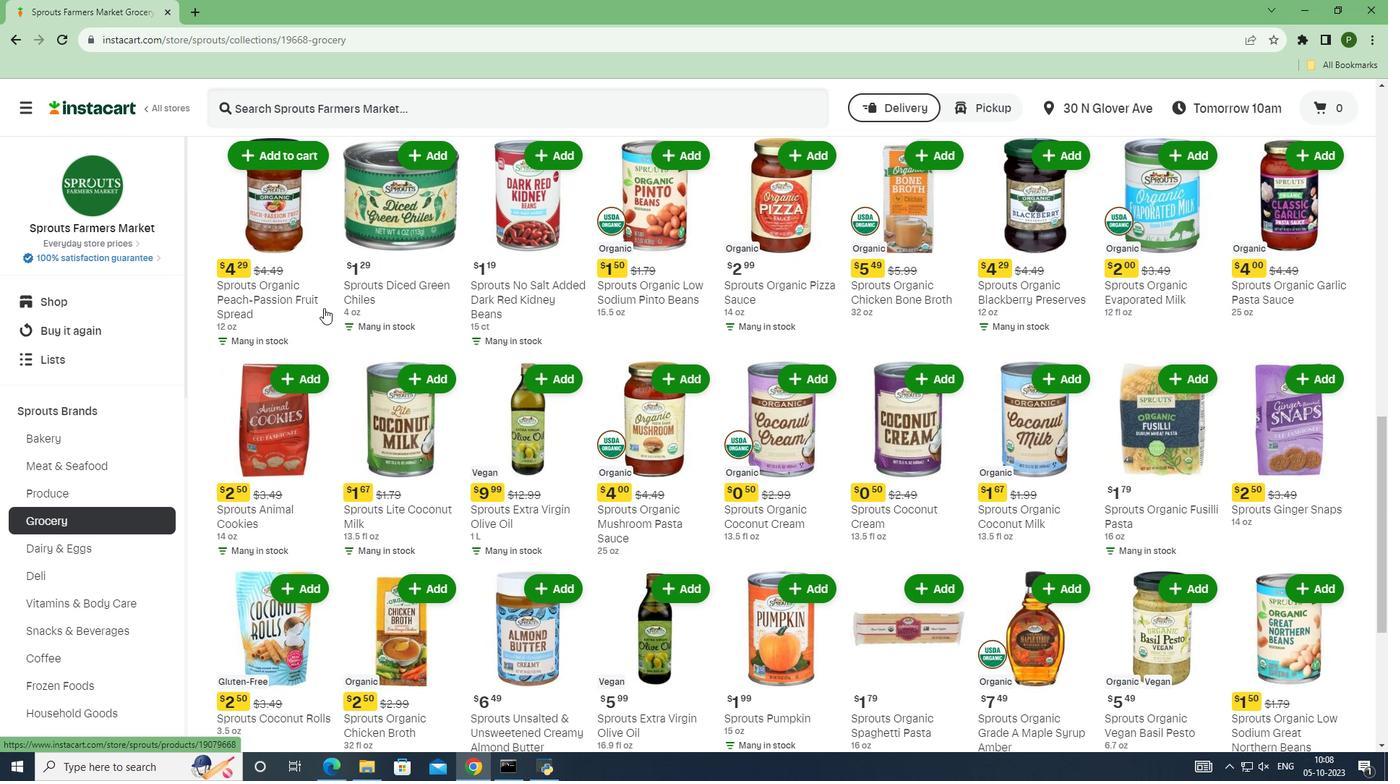 
Action: Mouse scrolled (324, 307) with delta (0, 0)
Screenshot: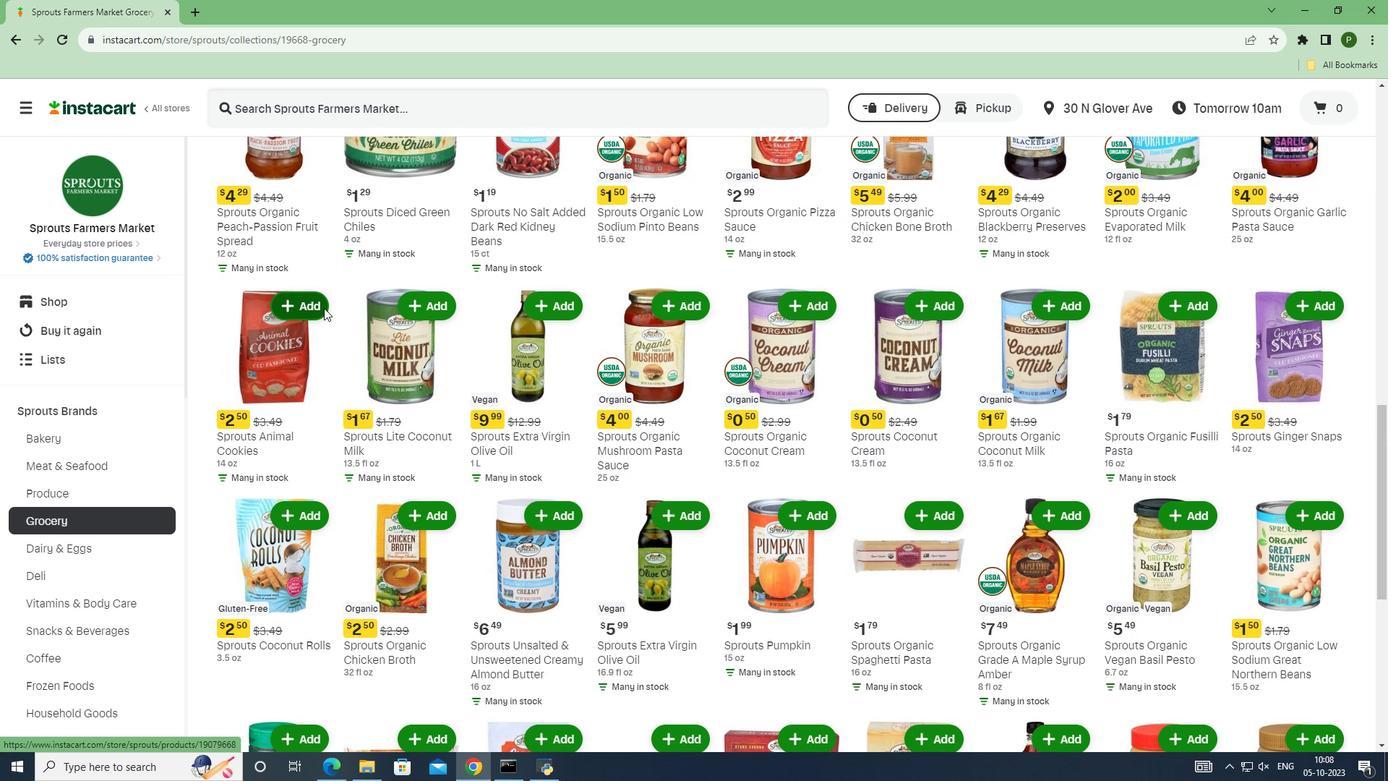 
Action: Mouse scrolled (324, 307) with delta (0, 0)
Screenshot: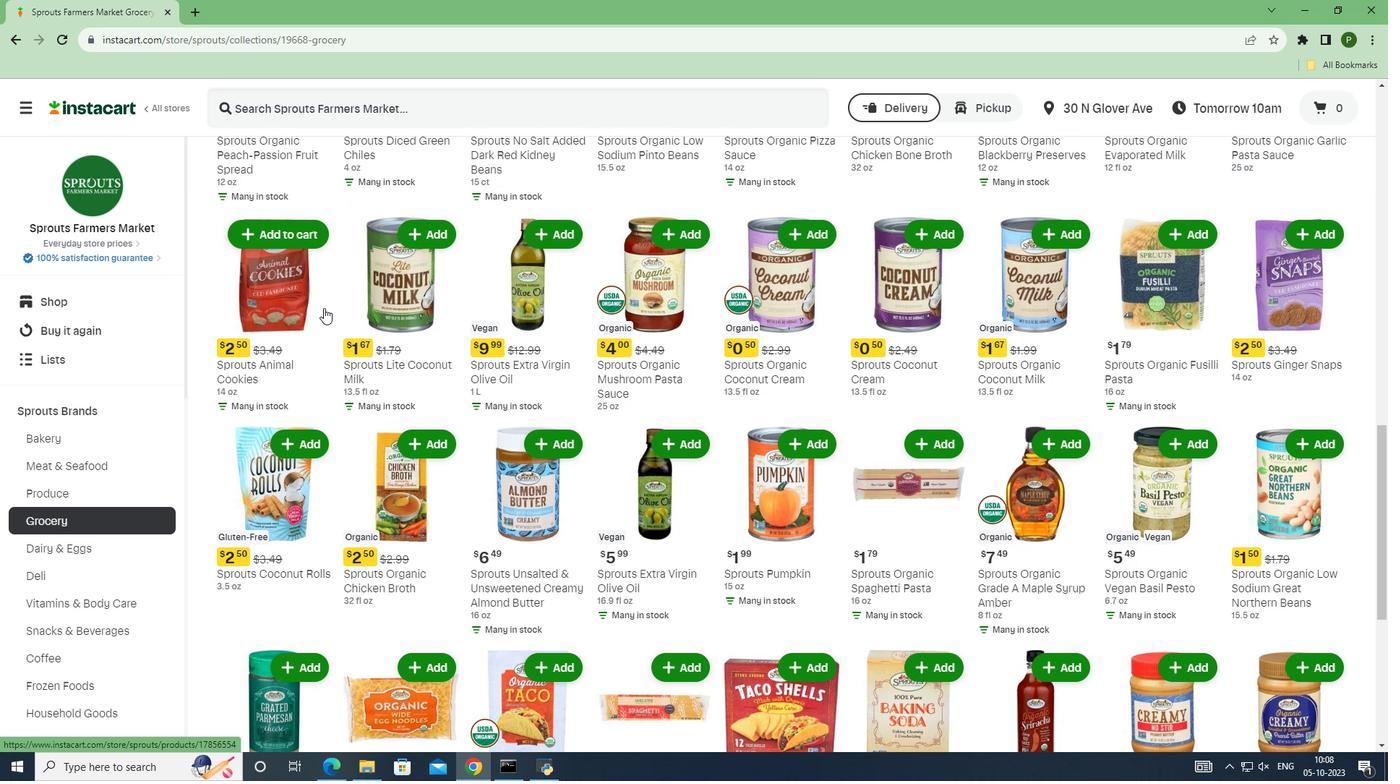 
Action: Mouse scrolled (324, 307) with delta (0, 0)
Screenshot: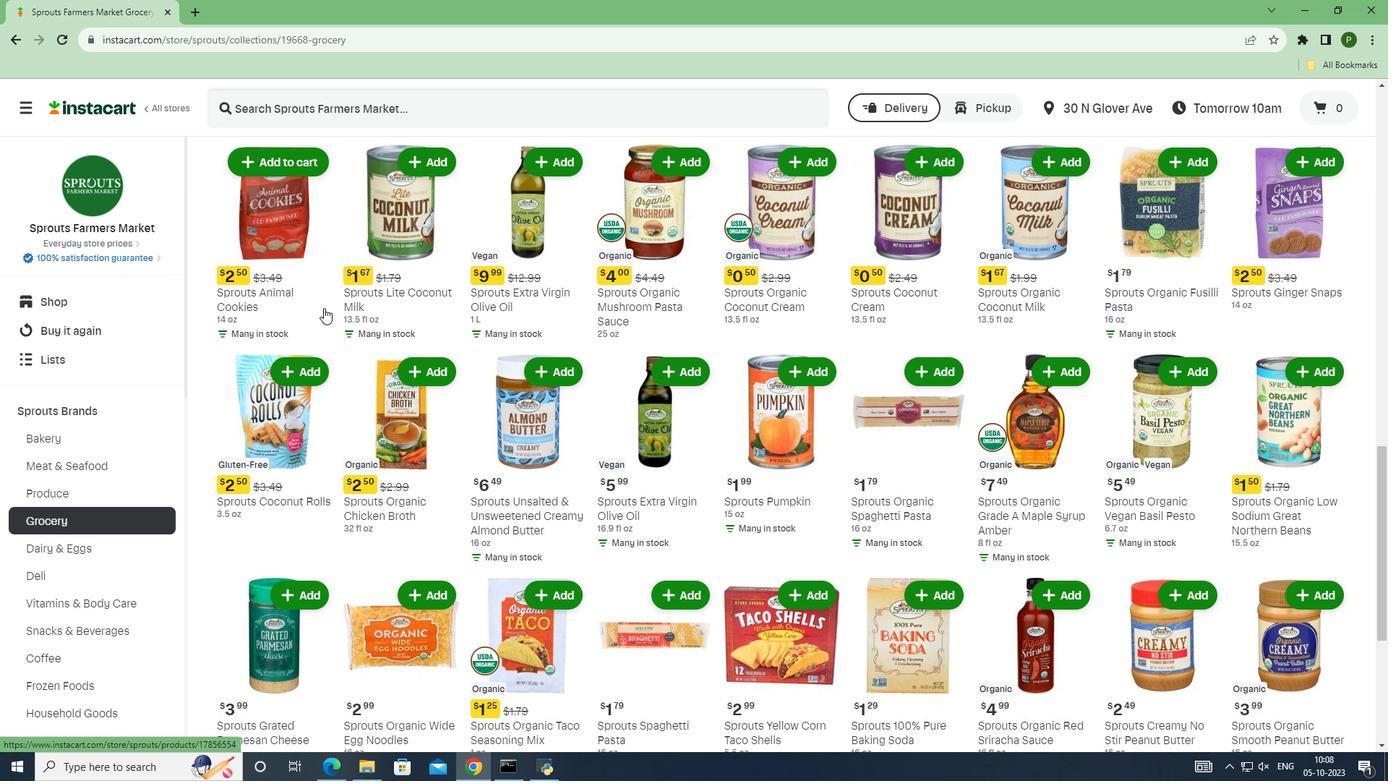
Action: Mouse scrolled (324, 307) with delta (0, 0)
Screenshot: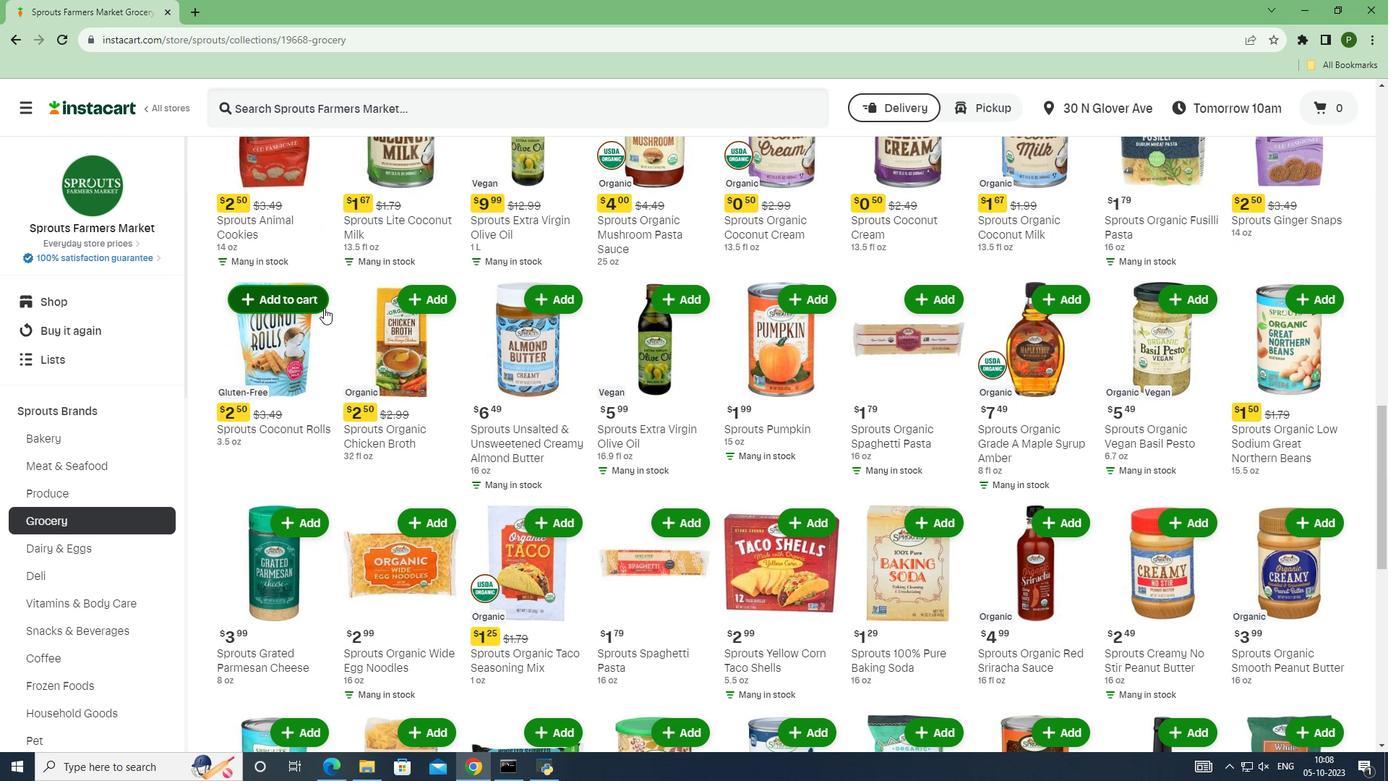 
Action: Mouse scrolled (324, 307) with delta (0, 0)
Screenshot: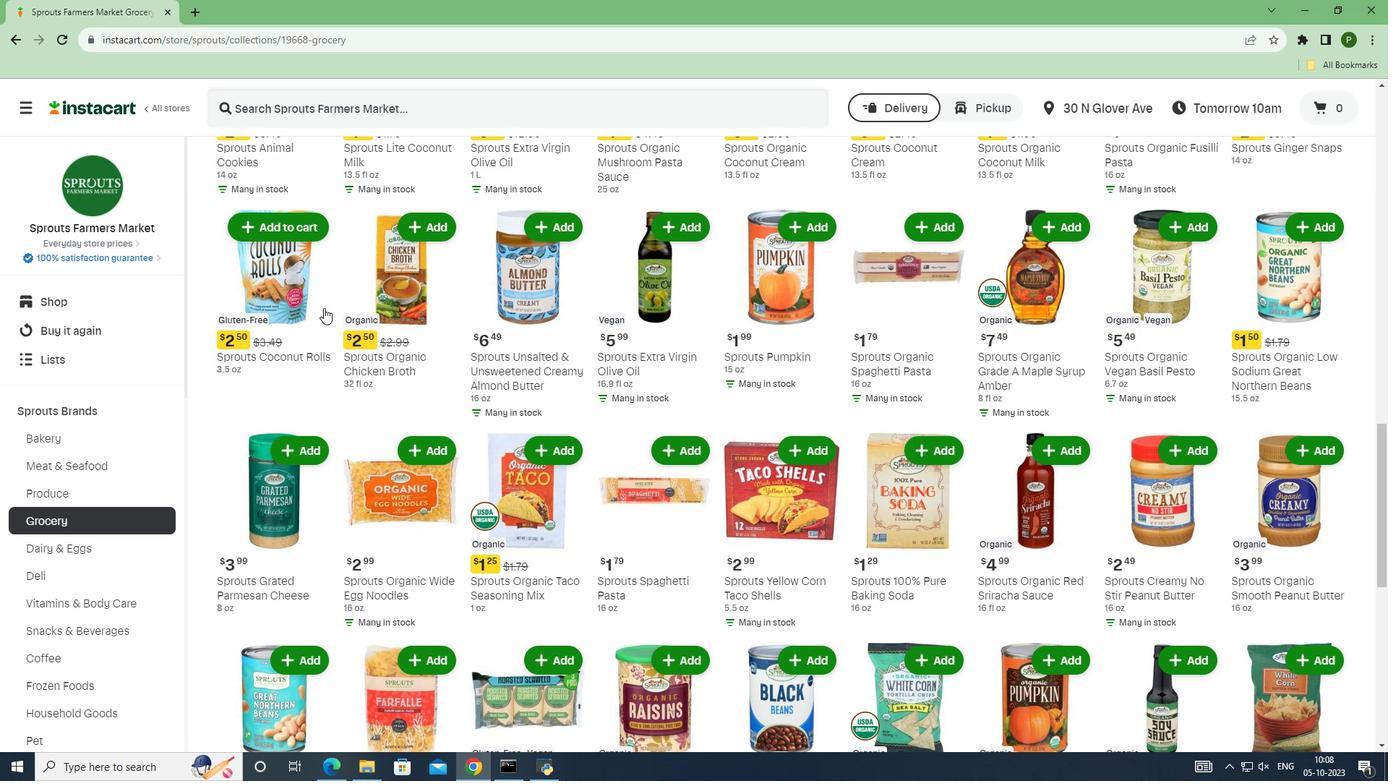 
Action: Mouse moved to (519, 378)
Screenshot: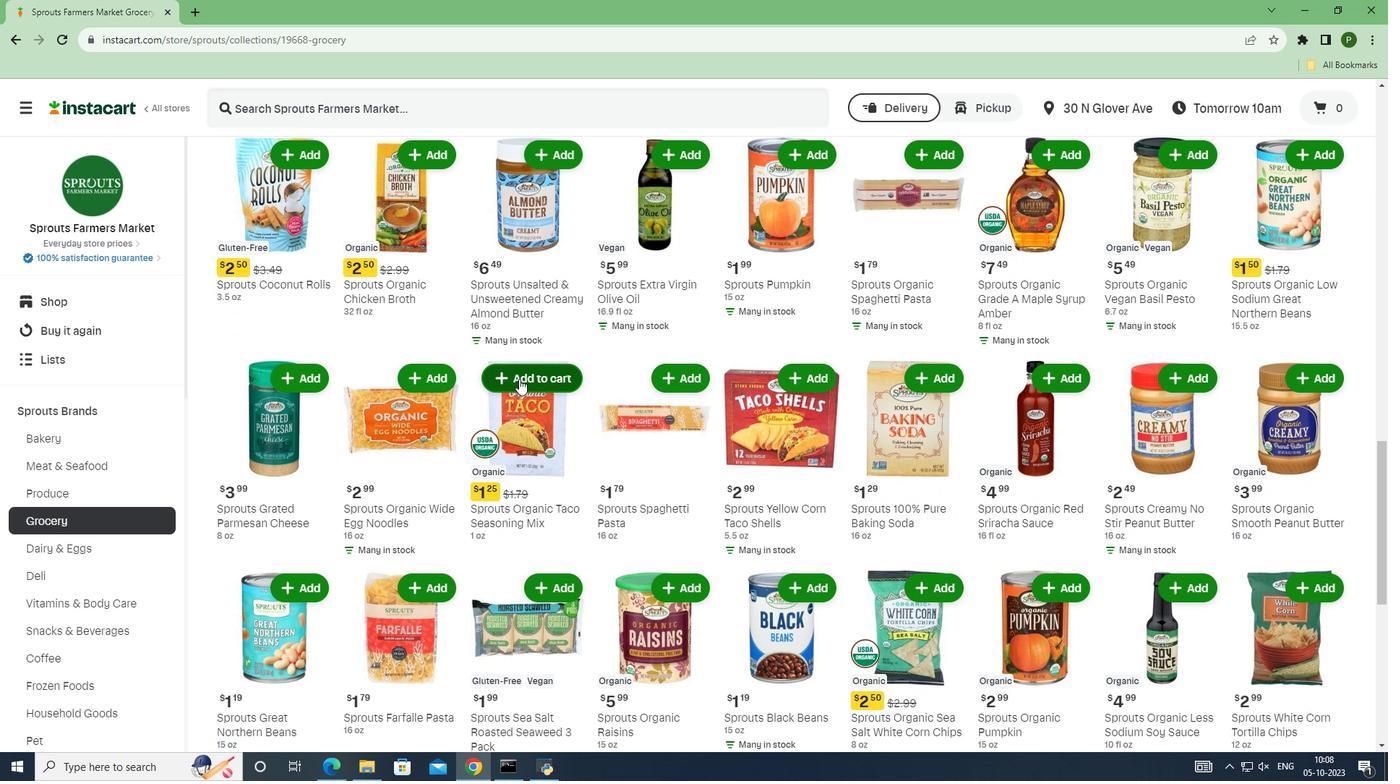 
Action: Mouse pressed left at (519, 378)
Screenshot: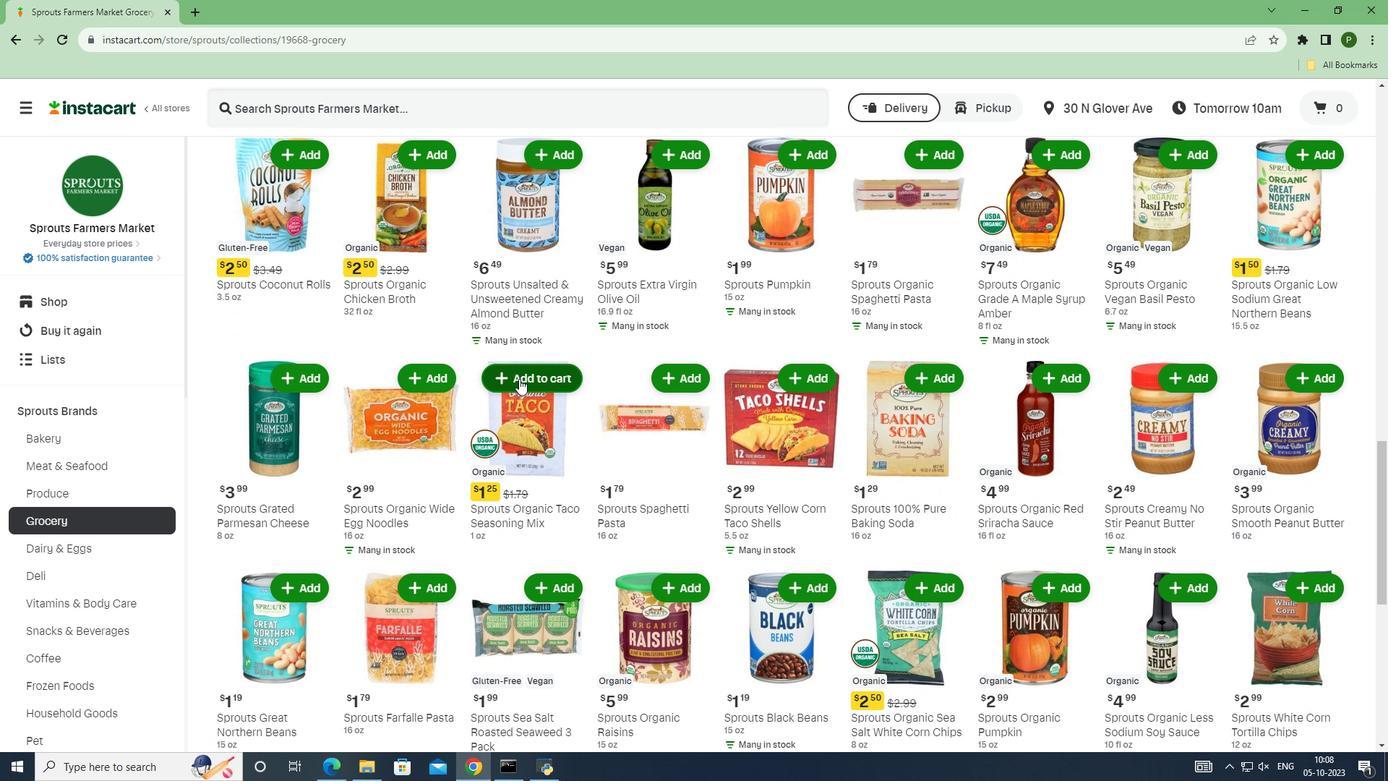 
Action: Mouse moved to (520, 378)
Screenshot: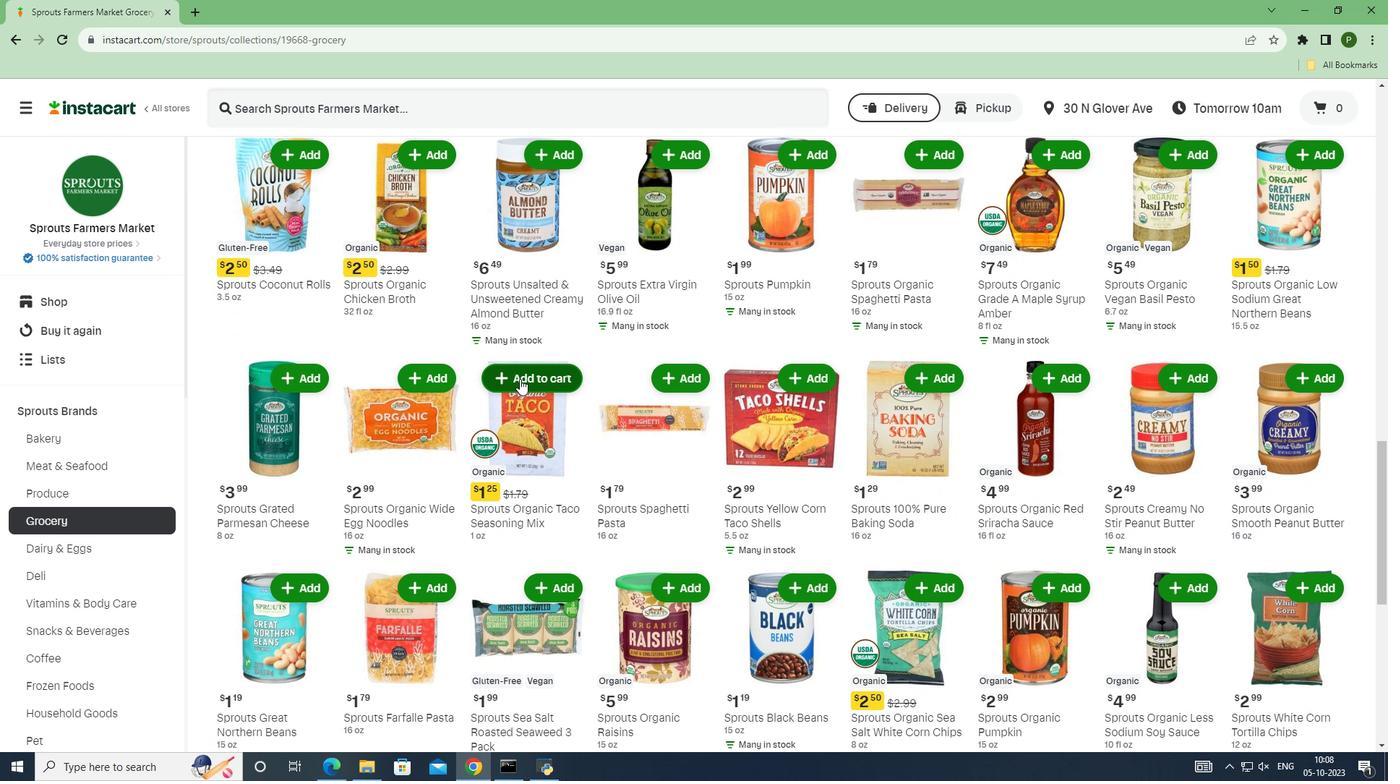 
